 Task: Find a place to stay in Jaen, Philippines, from 1st June to 9th June for 5 guests, with a budget between ₹6000 and ₹12000, and select House or Flat as the property type.
Action: Mouse pressed left at (467, 119)
Screenshot: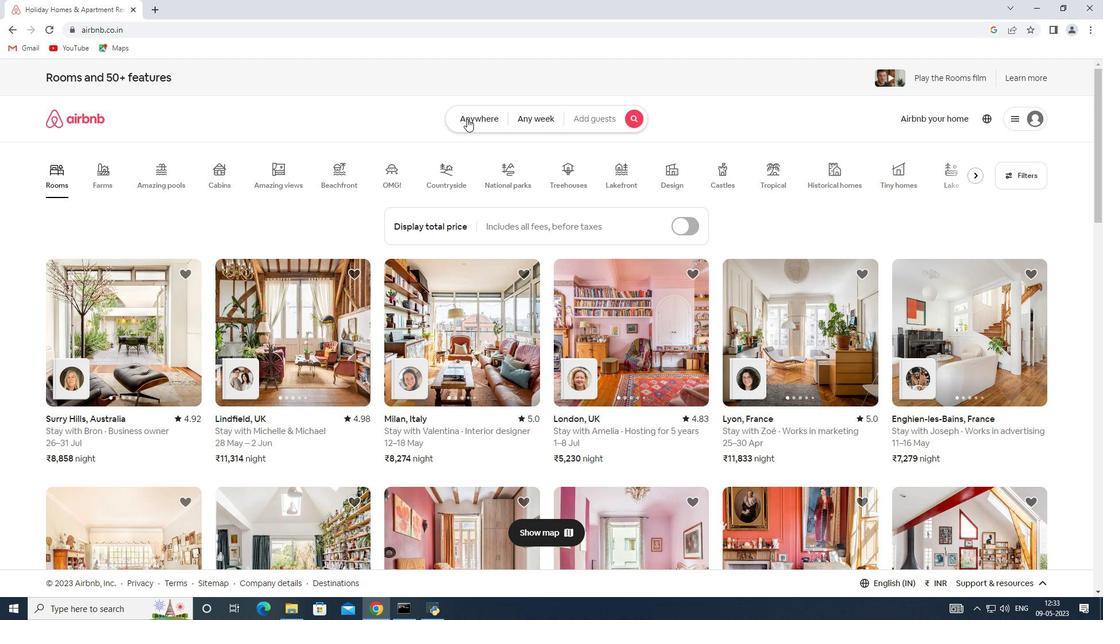
Action: Mouse moved to (373, 160)
Screenshot: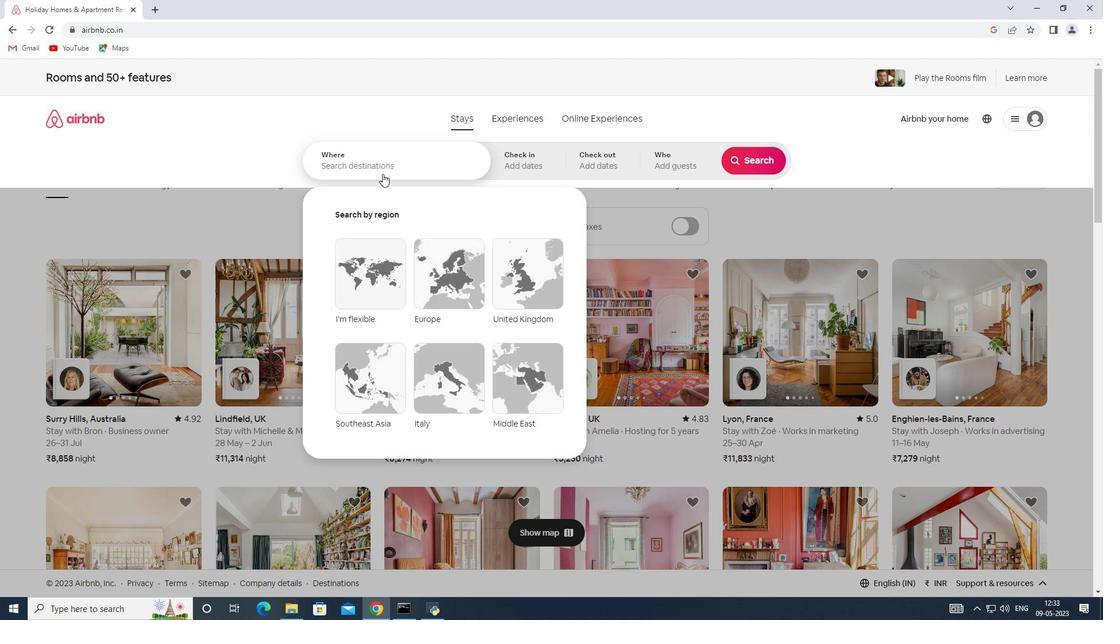 
Action: Mouse pressed left at (373, 160)
Screenshot: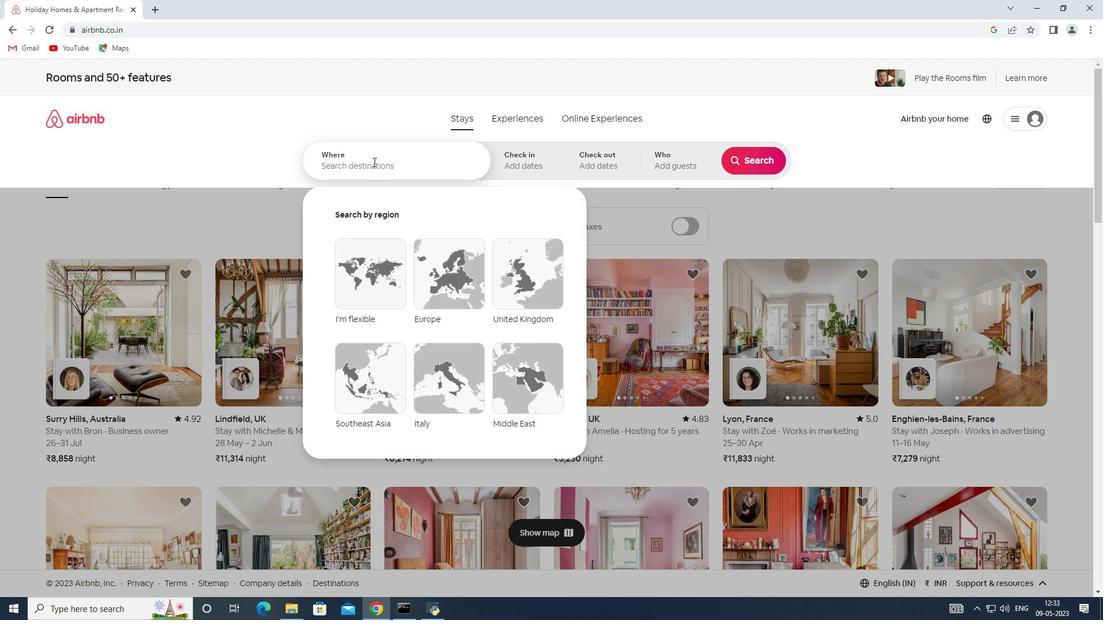 
Action: Key pressed <Key.shift>So<Key.backspace>pace<Key.space><Key.shift><Key.shift><Key.shift><Key.shift><Key.shift><Key.shift><Key.backspace><Key.backspace><Key.backspace><Key.backspace><Key.backspace><Key.backspace><Key.backspace><Key.backspace><Key.backspace><Key.backspace><Key.backspace><Key.backspace><Key.backspace><Key.backspace><Key.backspace><Key.backspace>je<Key.backspace>aen,<Key.shift><Key.shift><Key.shift><Key.shift><Key.shift><Key.shift><Key.shift><Key.shift><Key.shift><Key.shift><Key.shift><Key.shift><Key.shift><Key.shift><Key.shift><Key.shift><Key.shift><Key.shift><Key.shift><Key.shift><Key.shift><Key.shift><Key.shift><Key.shift><Key.shift><Key.shift><Key.shift><Key.shift><Key.shift><Key.shift><Key.shift><Key.shift><Key.shift><Key.shift><Key.shift><Key.shift><Key.shift><Key.shift><Key.shift><Key.shift><Key.shift><Key.shift><Key.shift><Key.shift><Key.shift><Key.shift><Key.shift><Key.shift><Key.shift><Key.shift><Key.shift>Phill<Key.backspace>ippines
Screenshot: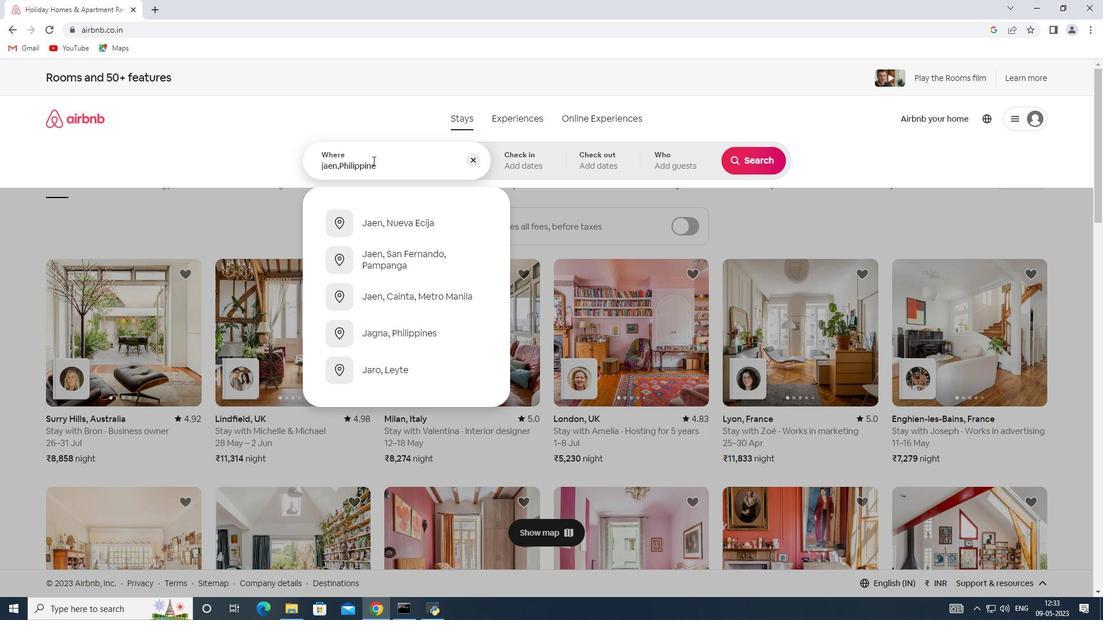 
Action: Mouse moved to (509, 162)
Screenshot: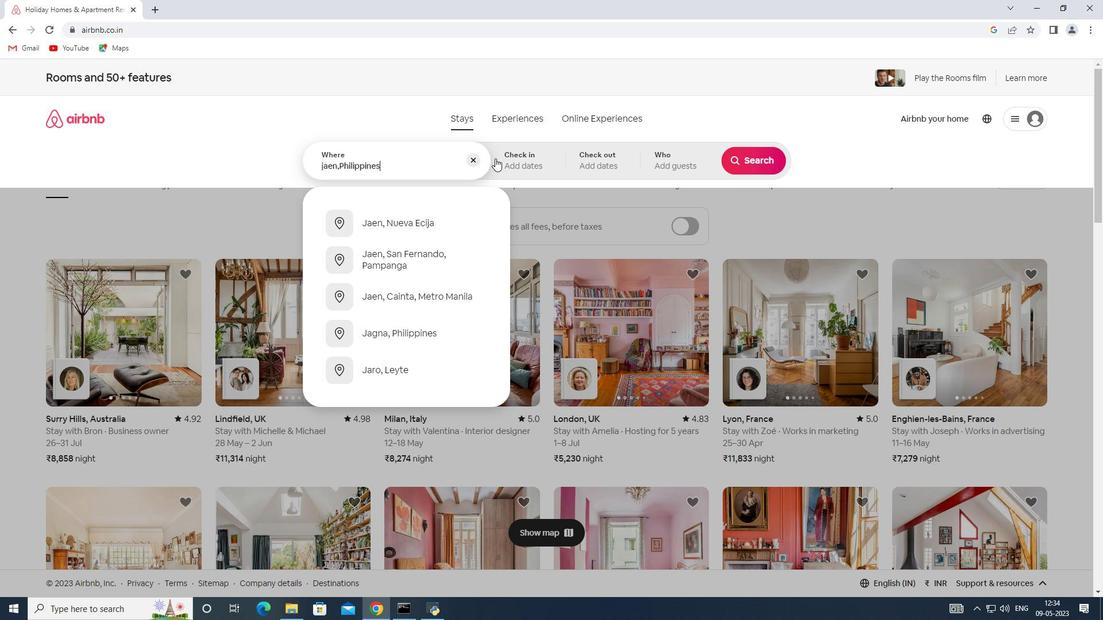 
Action: Mouse pressed left at (509, 162)
Screenshot: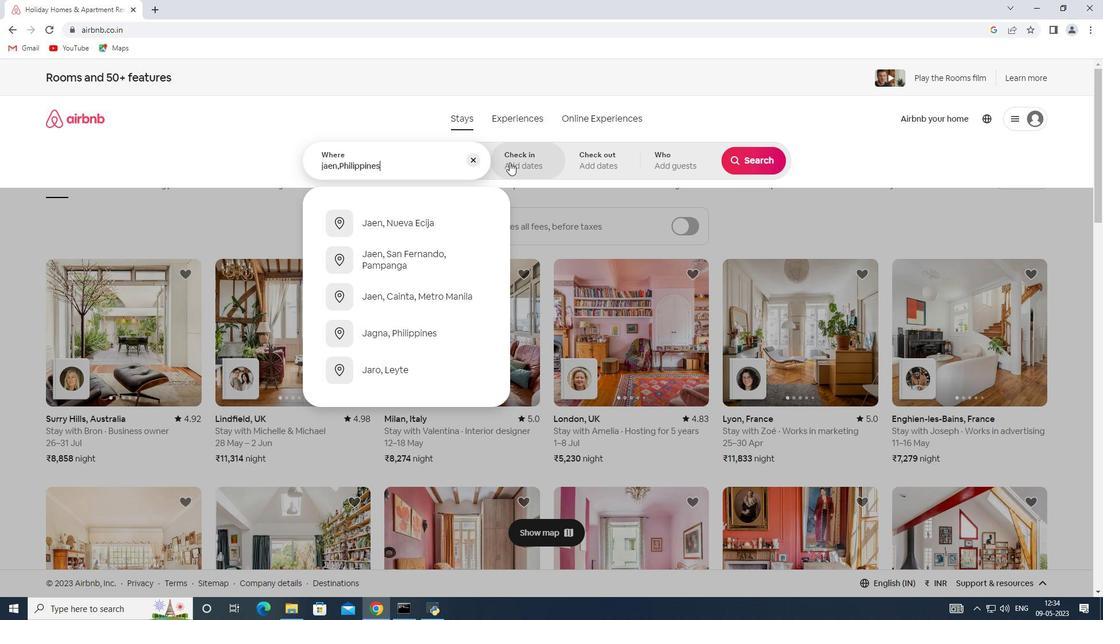 
Action: Mouse moved to (687, 306)
Screenshot: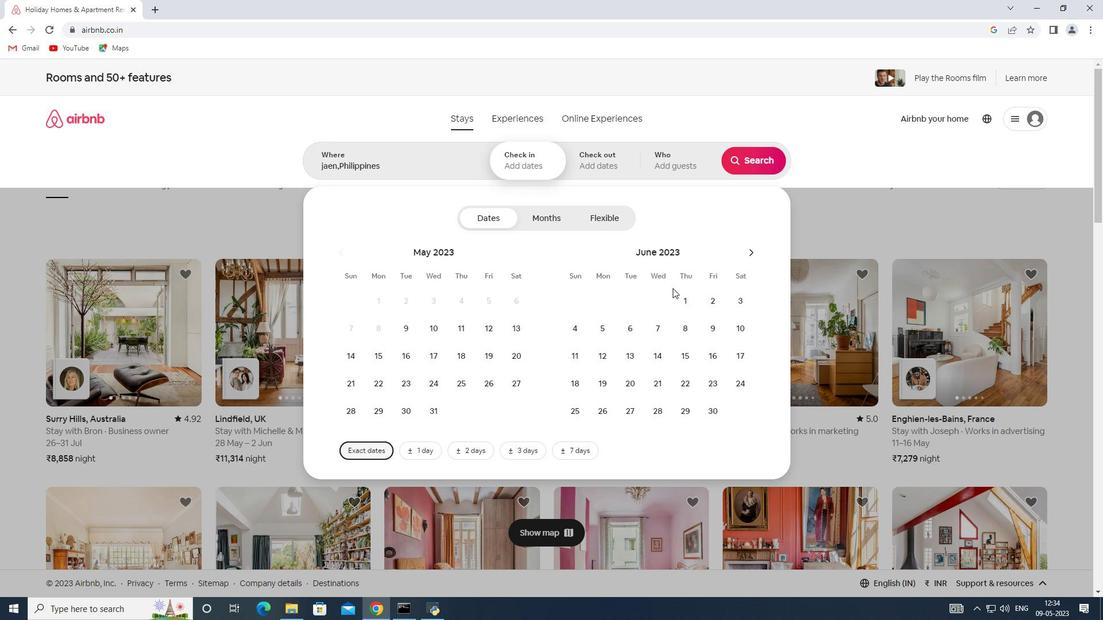 
Action: Mouse pressed left at (687, 306)
Screenshot: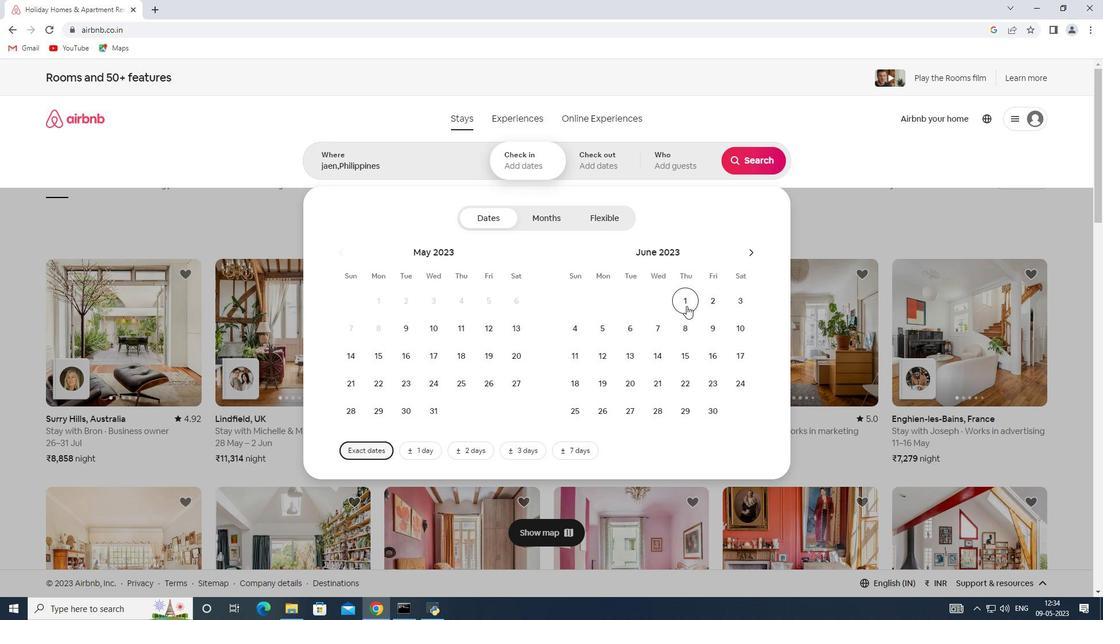 
Action: Mouse moved to (717, 338)
Screenshot: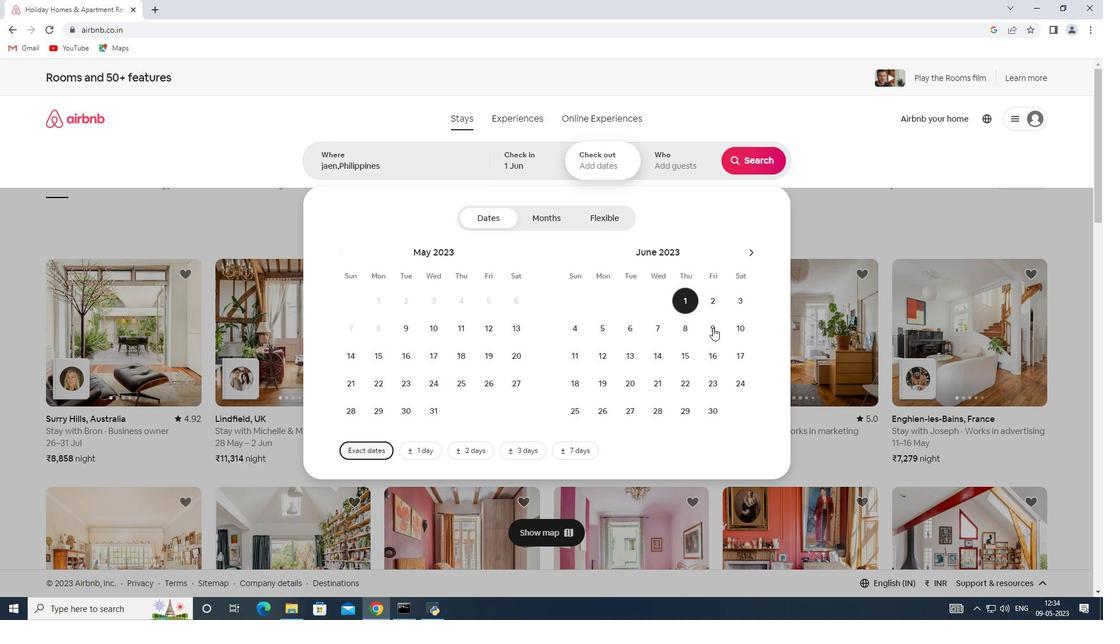 
Action: Mouse pressed left at (717, 338)
Screenshot: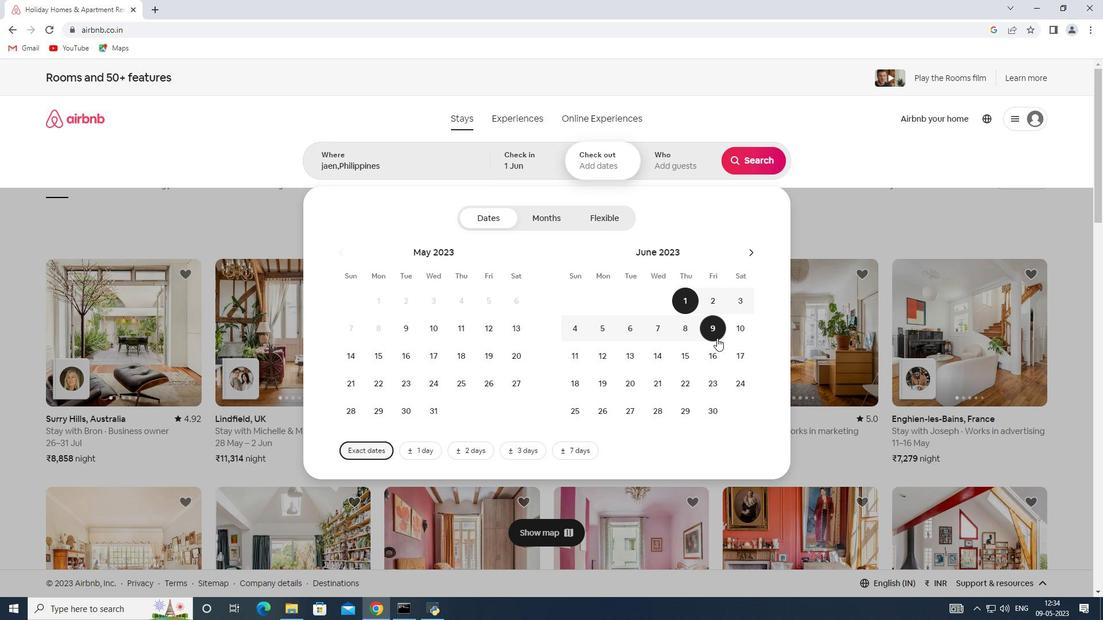 
Action: Mouse moved to (674, 151)
Screenshot: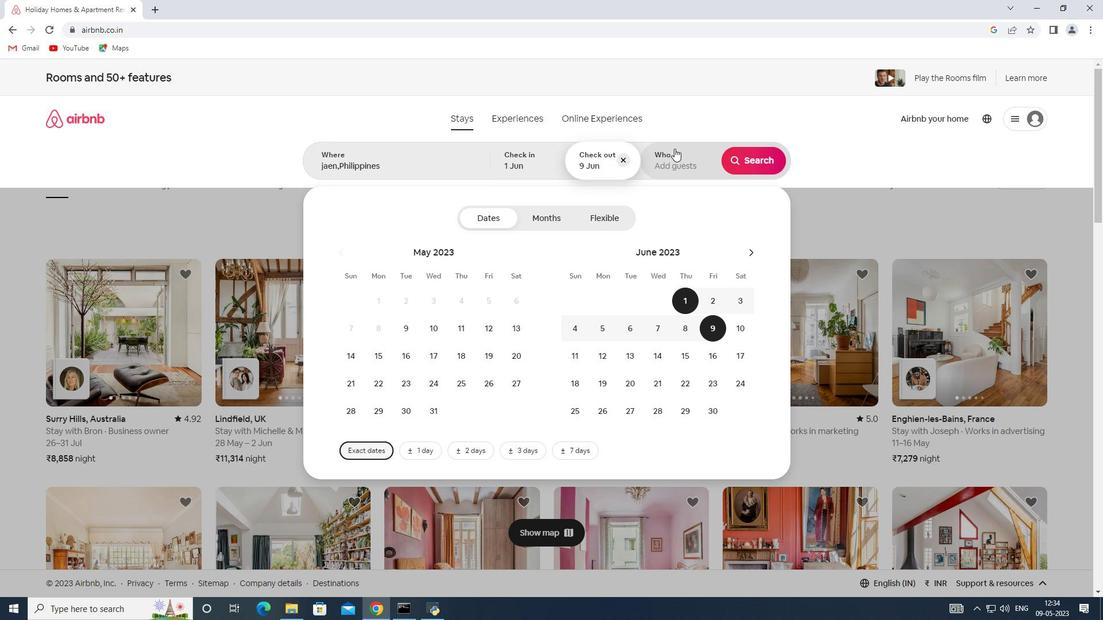
Action: Mouse pressed left at (674, 151)
Screenshot: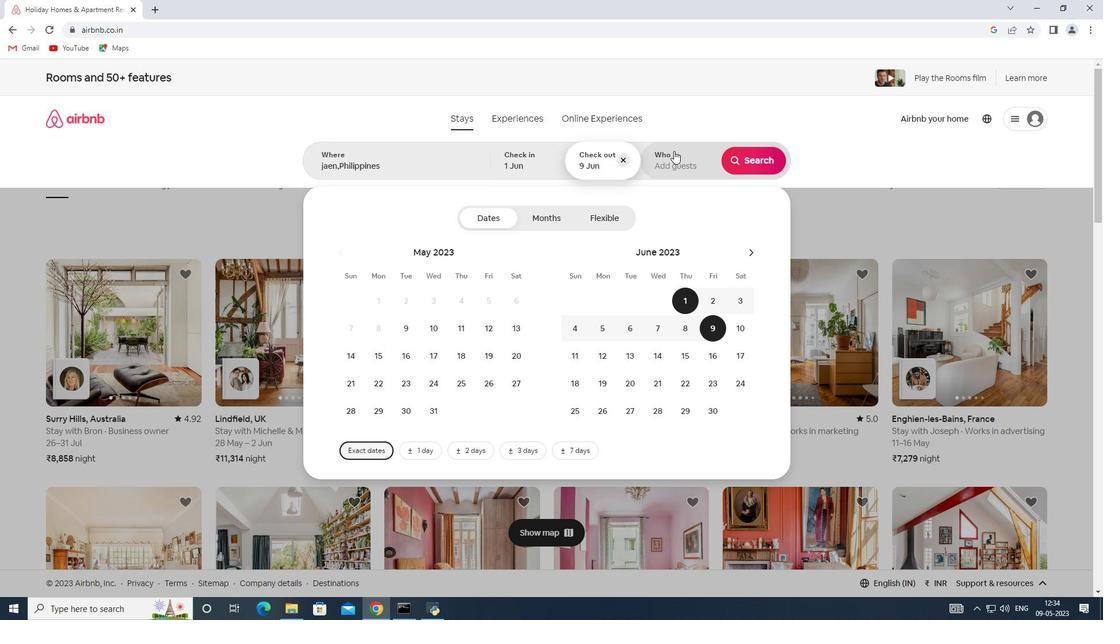 
Action: Mouse moved to (753, 217)
Screenshot: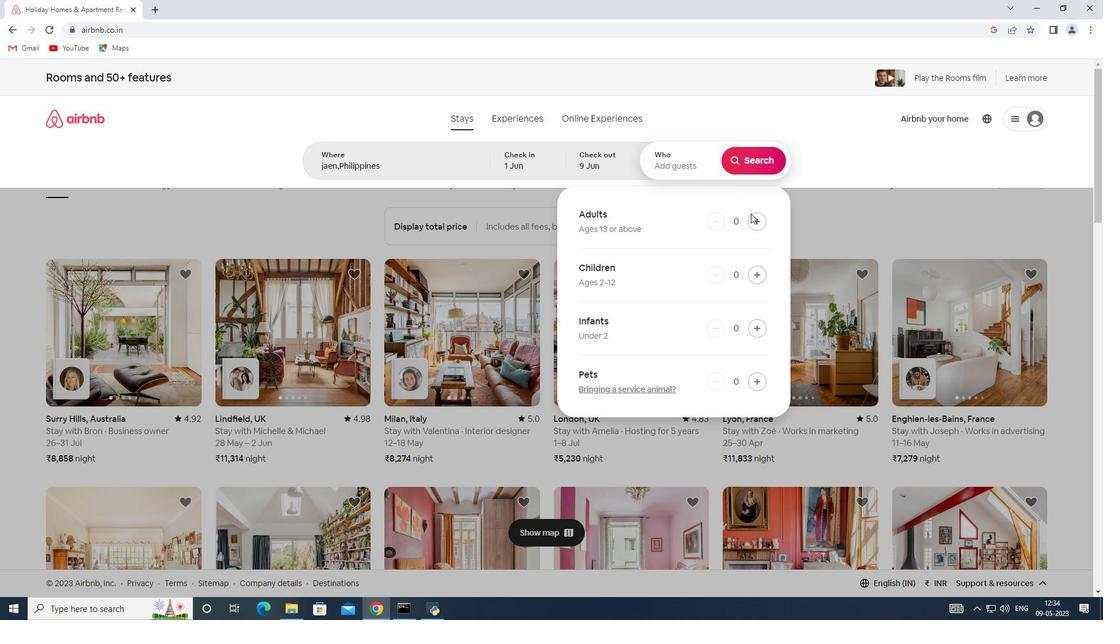 
Action: Mouse pressed left at (753, 217)
Screenshot: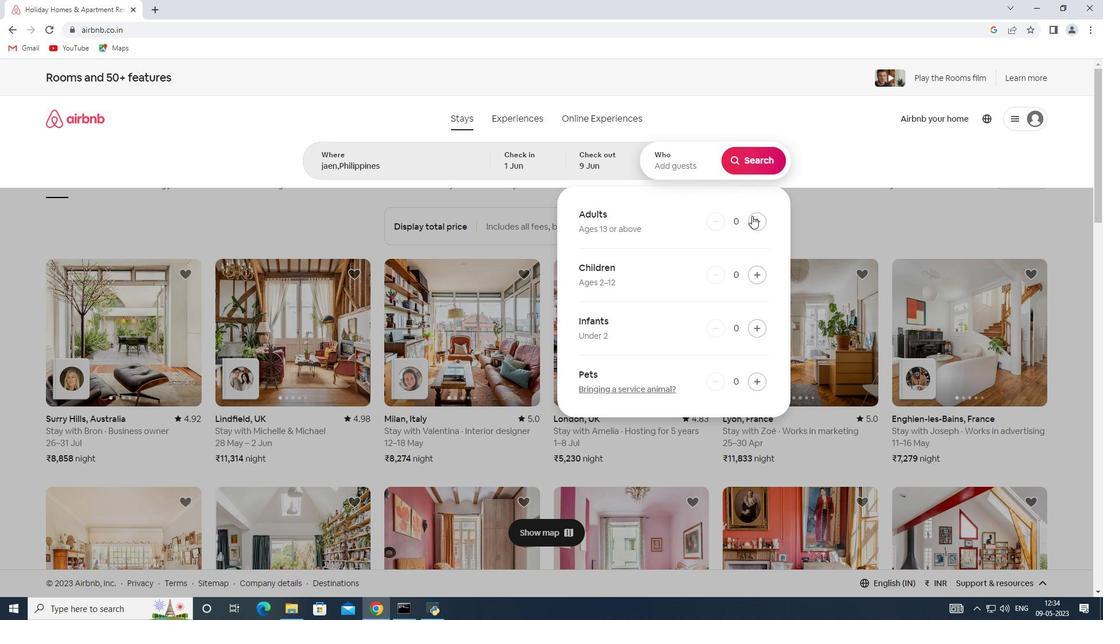 
Action: Mouse pressed left at (753, 217)
Screenshot: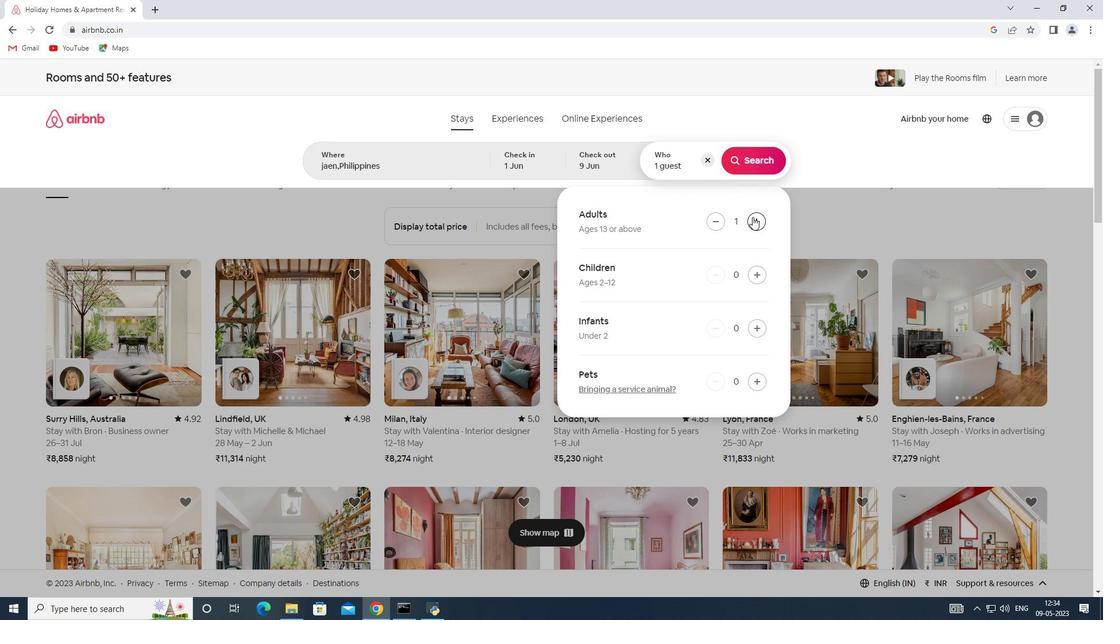 
Action: Mouse pressed left at (753, 217)
Screenshot: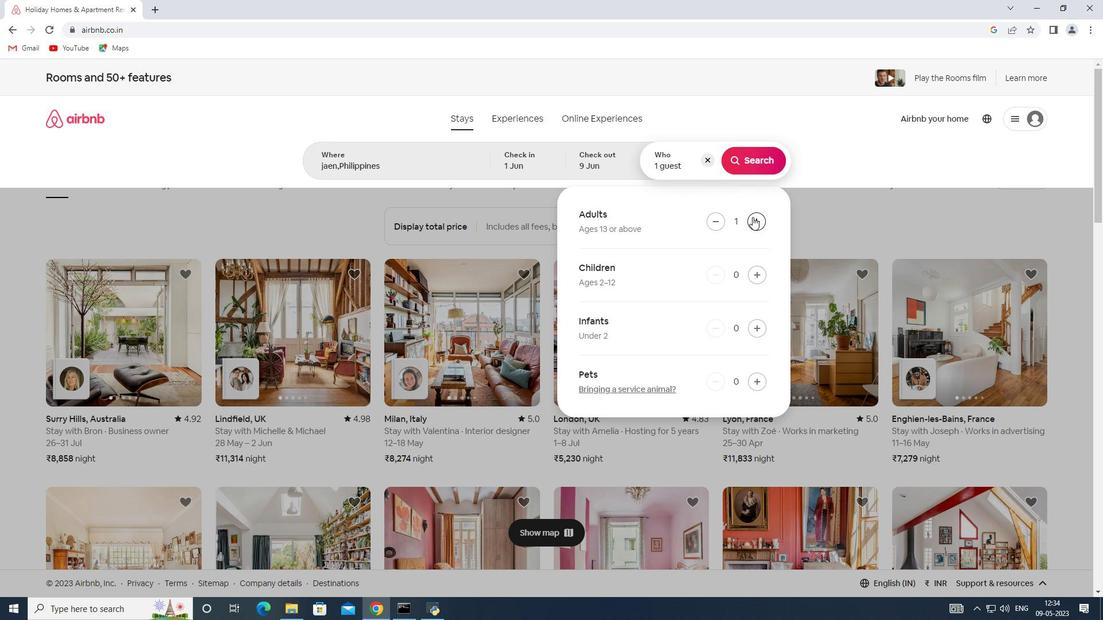 
Action: Mouse pressed left at (753, 217)
Screenshot: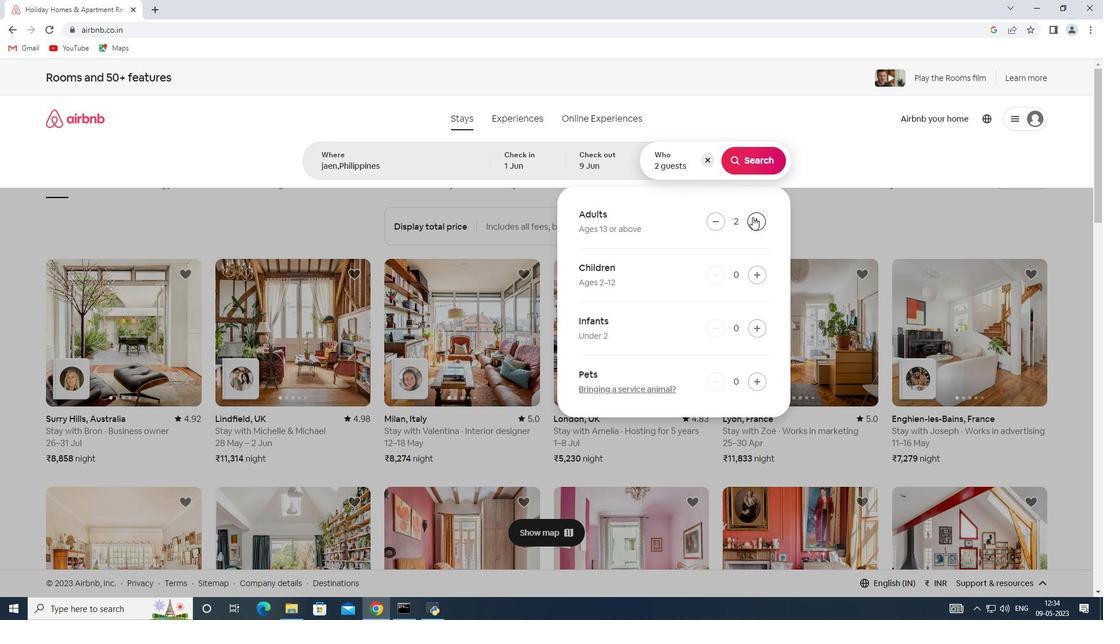 
Action: Mouse pressed left at (753, 217)
Screenshot: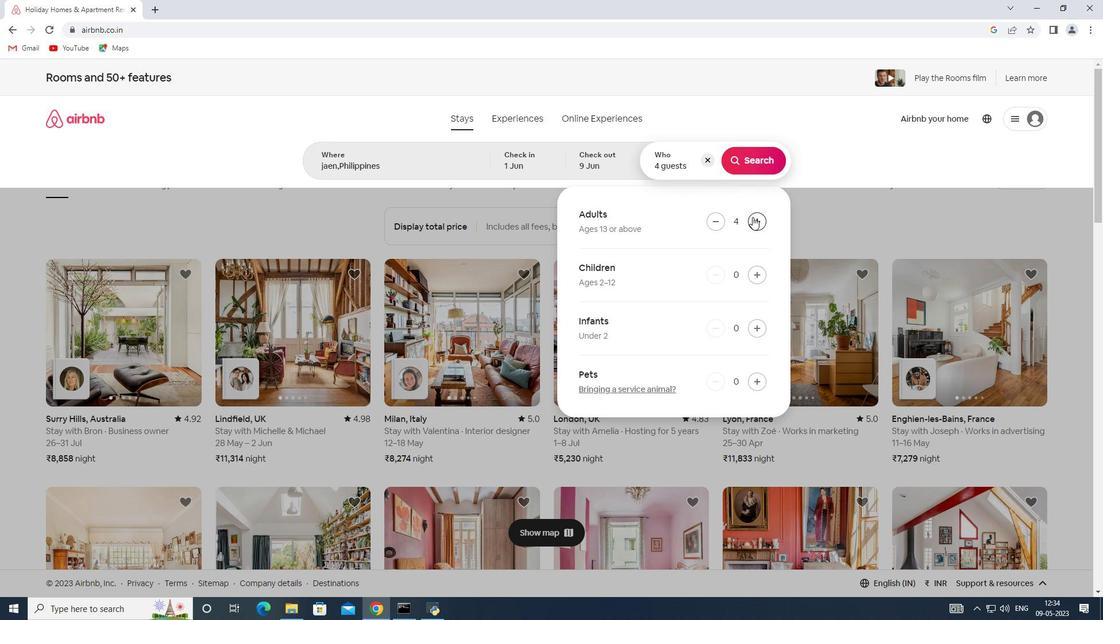 
Action: Mouse moved to (745, 158)
Screenshot: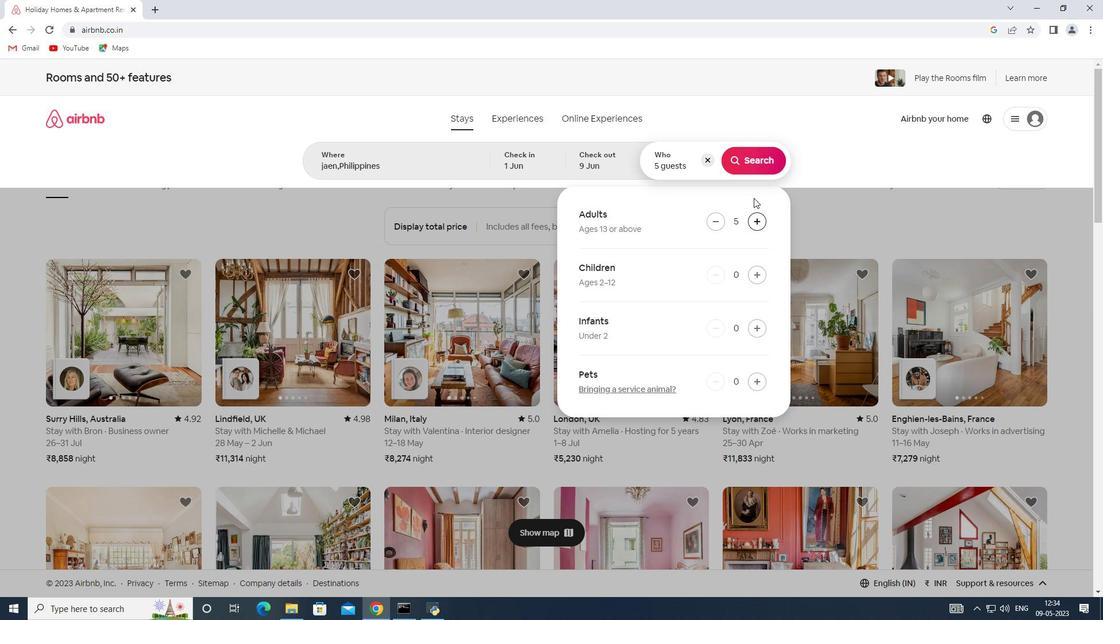 
Action: Mouse pressed left at (745, 158)
Screenshot: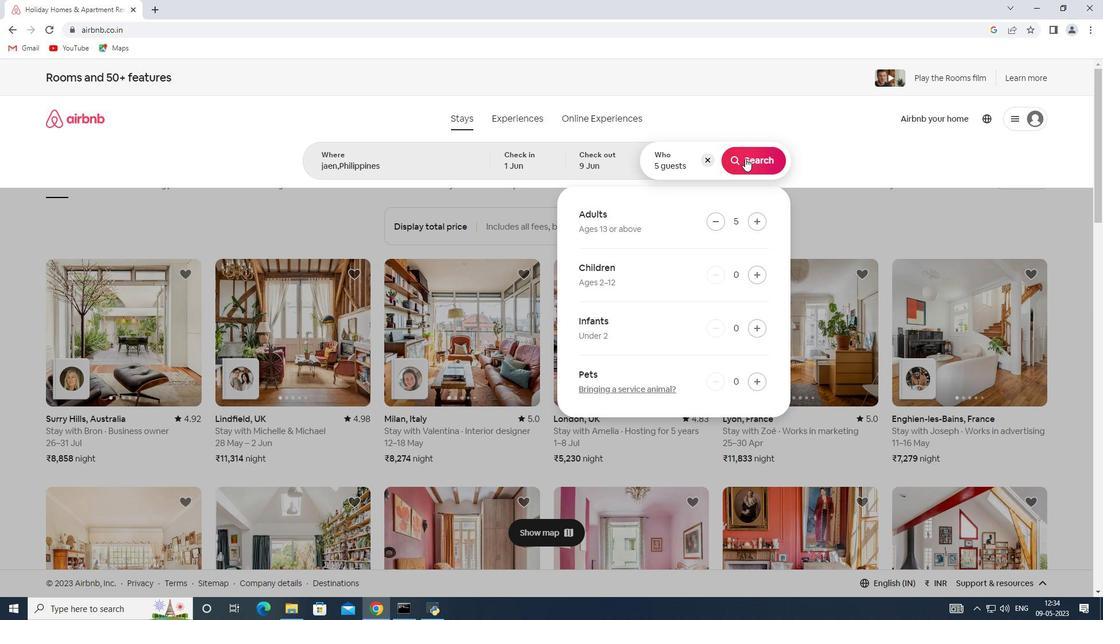 
Action: Mouse moved to (1044, 130)
Screenshot: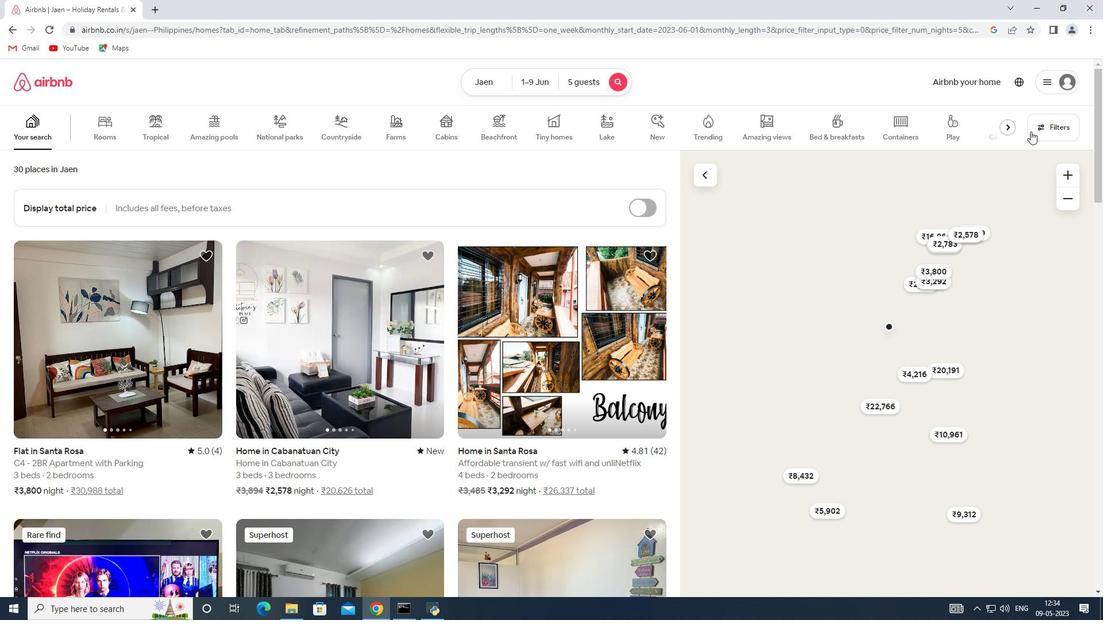
Action: Mouse pressed left at (1044, 130)
Screenshot: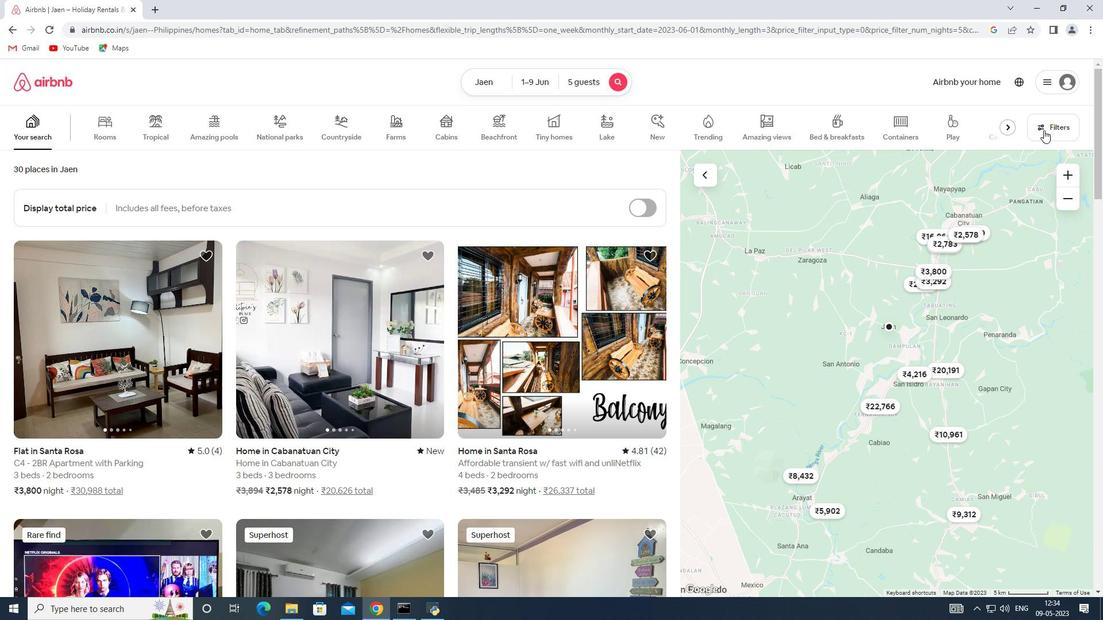 
Action: Mouse moved to (392, 413)
Screenshot: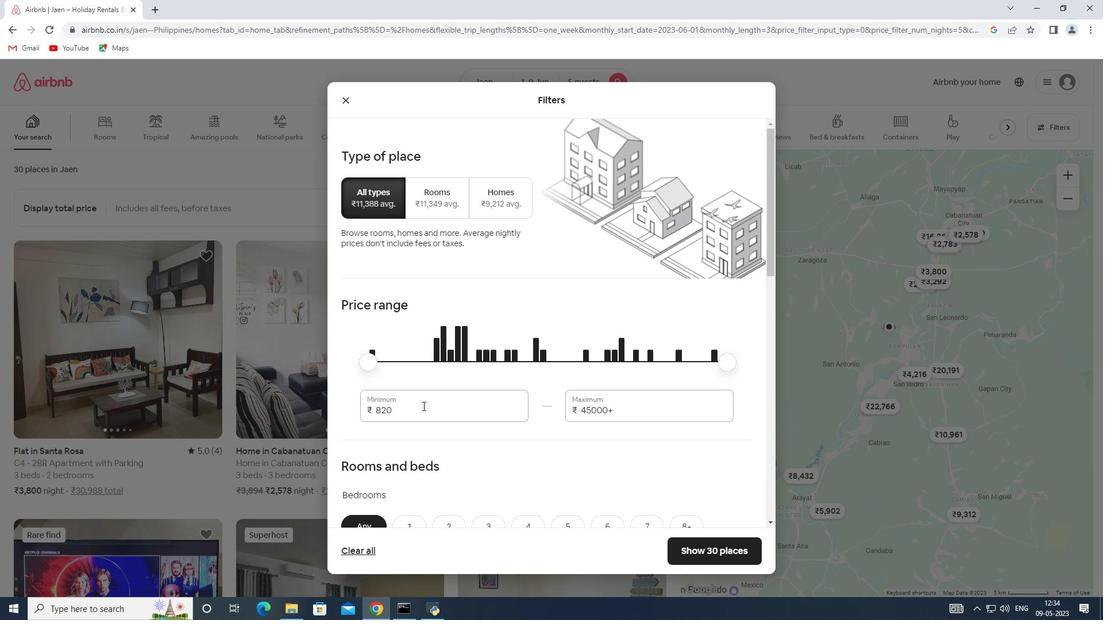 
Action: Mouse pressed left at (392, 413)
Screenshot: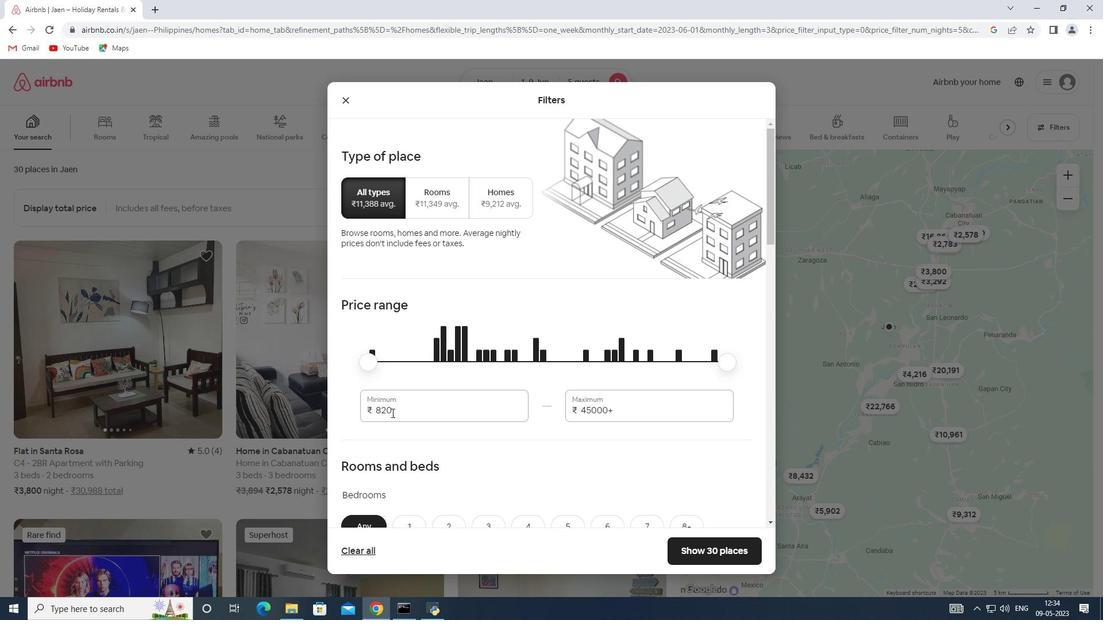 
Action: Mouse moved to (378, 413)
Screenshot: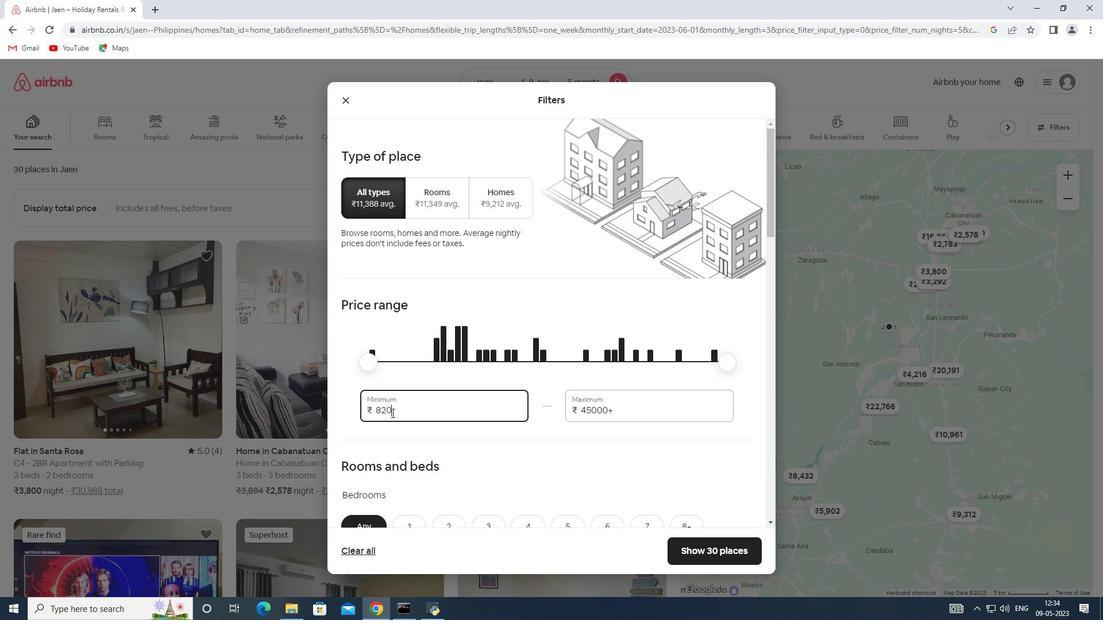 
Action: Key pressed 6000
Screenshot: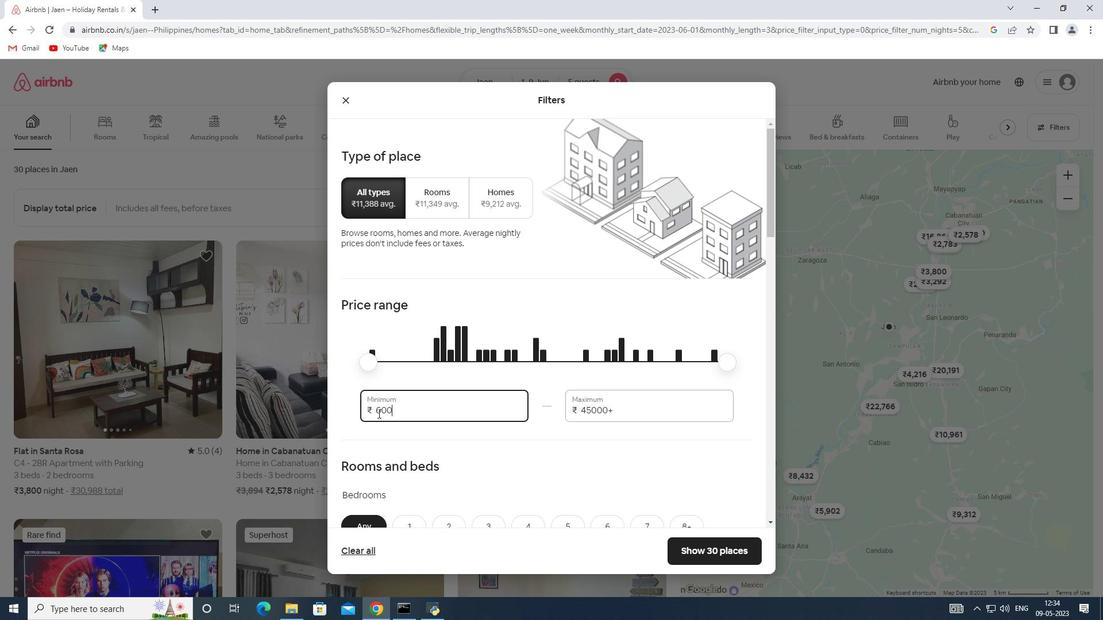 
Action: Mouse moved to (623, 409)
Screenshot: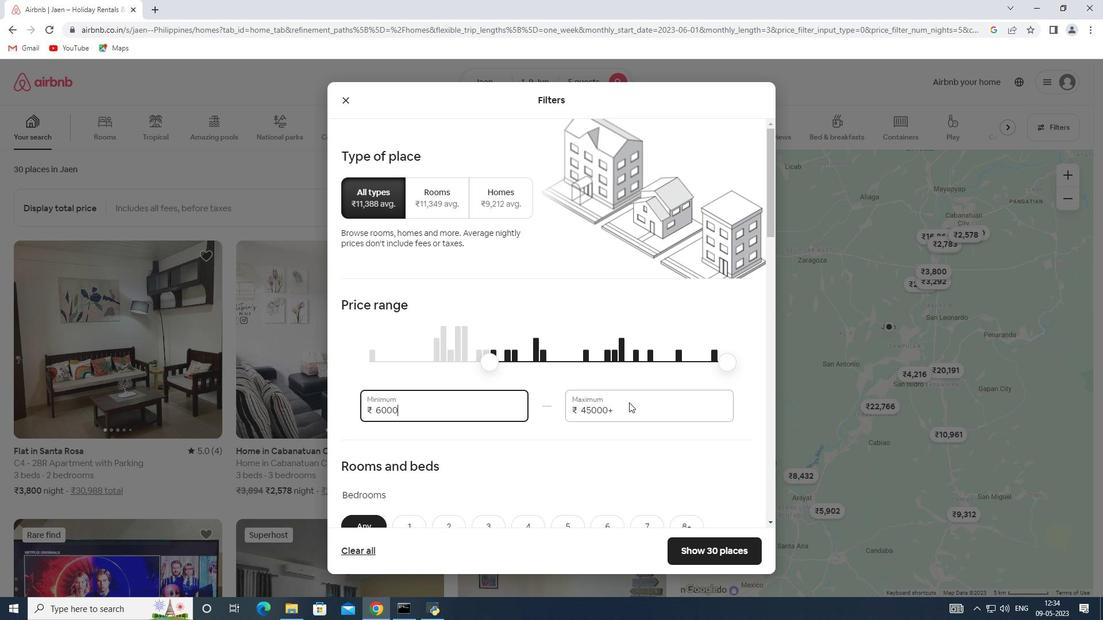 
Action: Mouse pressed left at (623, 409)
Screenshot: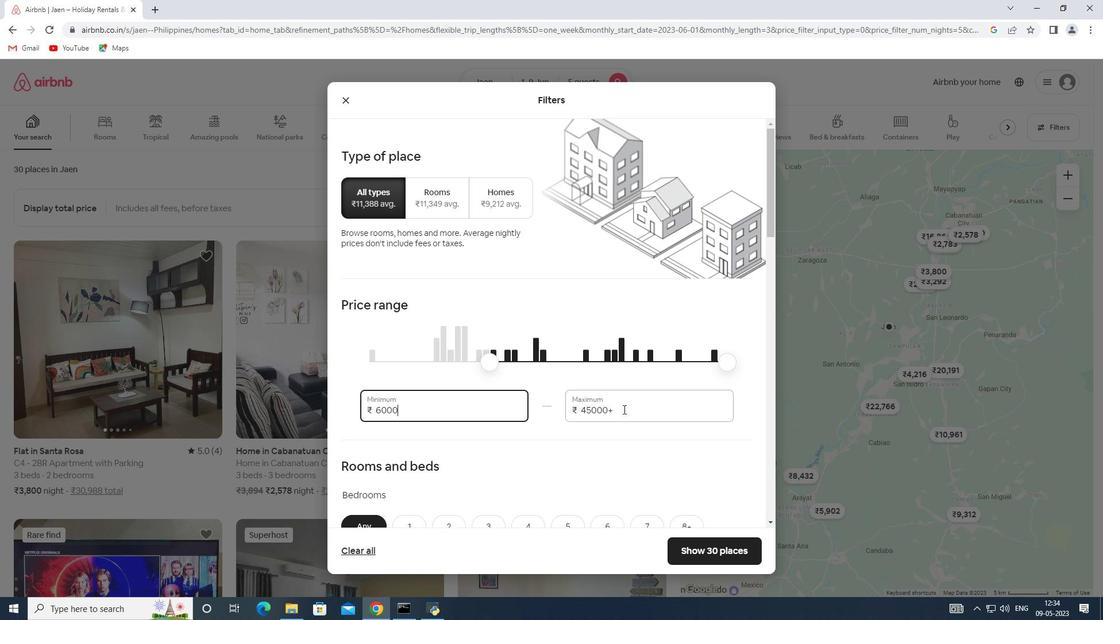 
Action: Mouse moved to (566, 411)
Screenshot: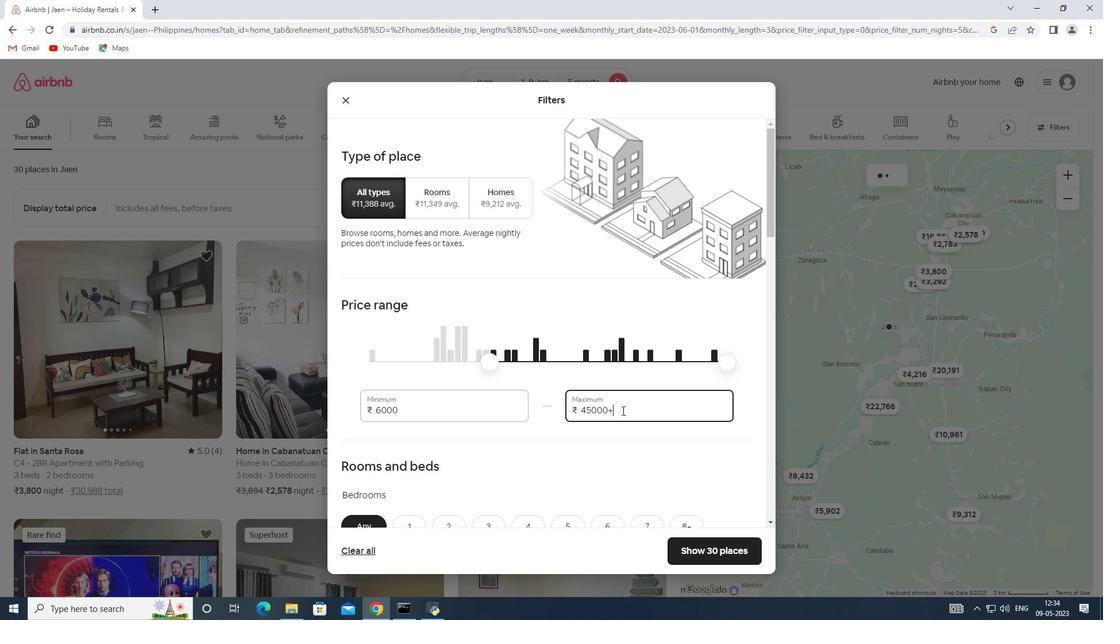 
Action: Key pressed 12000
Screenshot: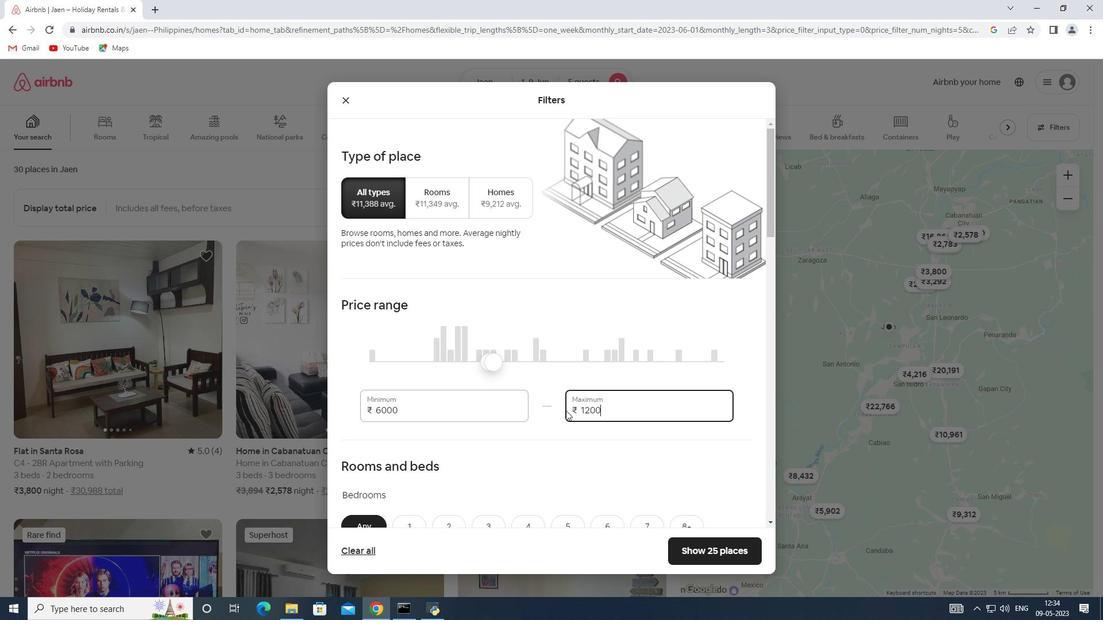 
Action: Mouse moved to (601, 389)
Screenshot: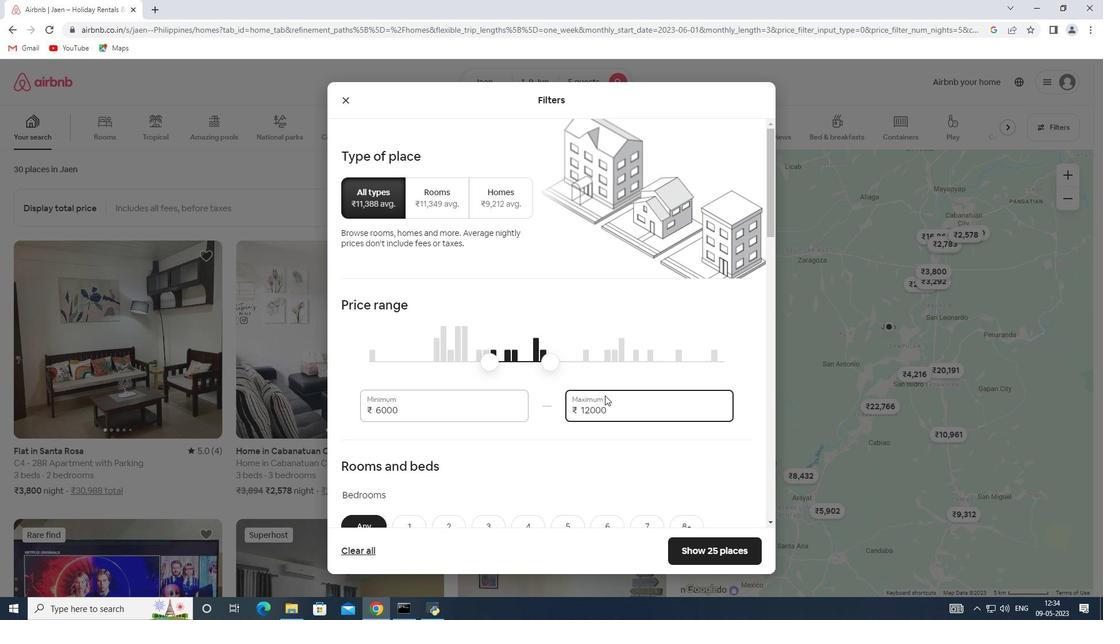 
Action: Mouse scrolled (601, 388) with delta (0, 0)
Screenshot: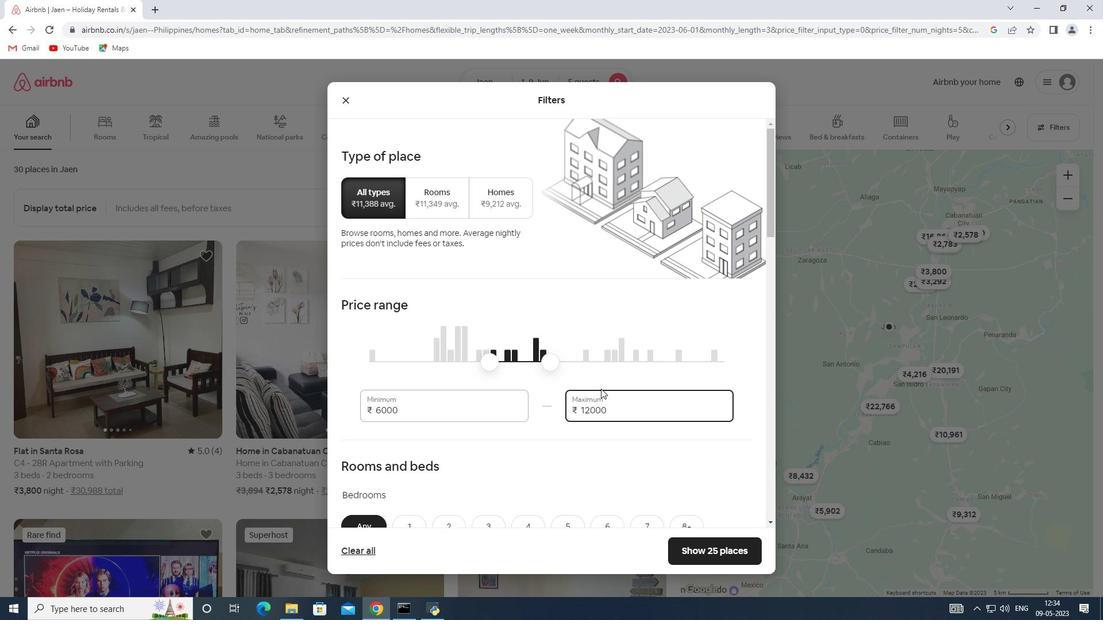 
Action: Mouse moved to (598, 390)
Screenshot: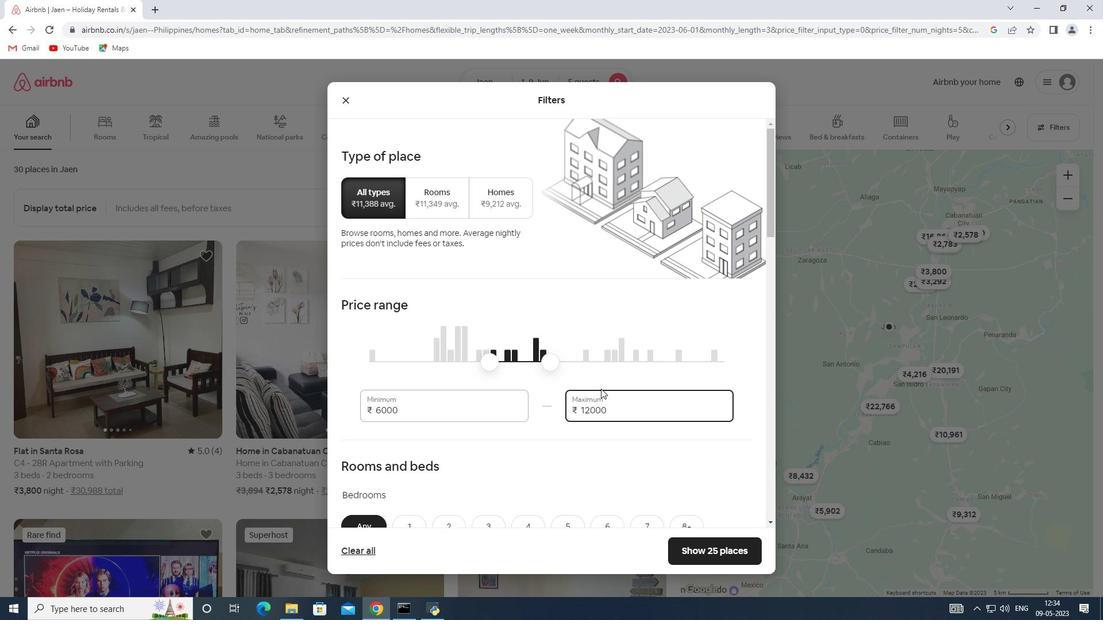 
Action: Mouse scrolled (598, 389) with delta (0, 0)
Screenshot: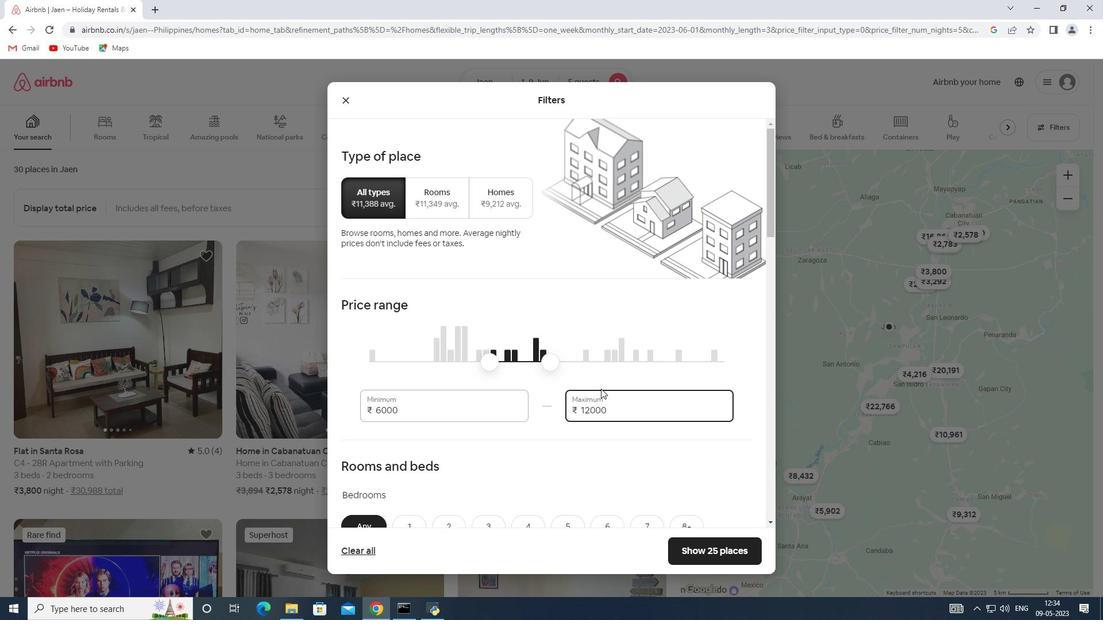 
Action: Mouse scrolled (598, 389) with delta (0, 0)
Screenshot: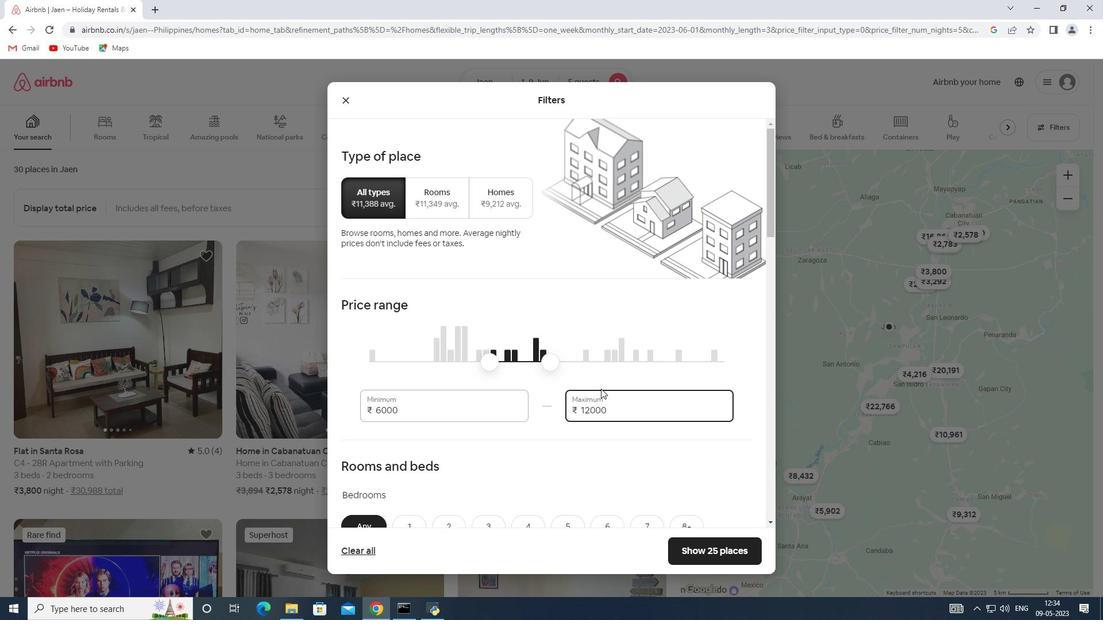 
Action: Mouse moved to (534, 334)
Screenshot: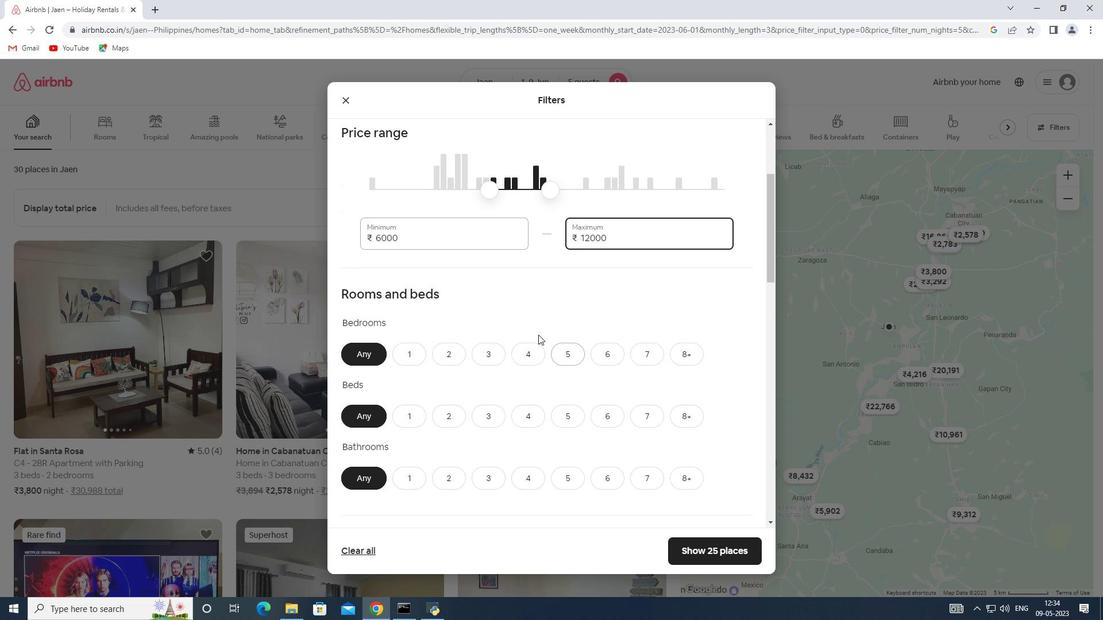 
Action: Mouse scrolled (534, 333) with delta (0, 0)
Screenshot: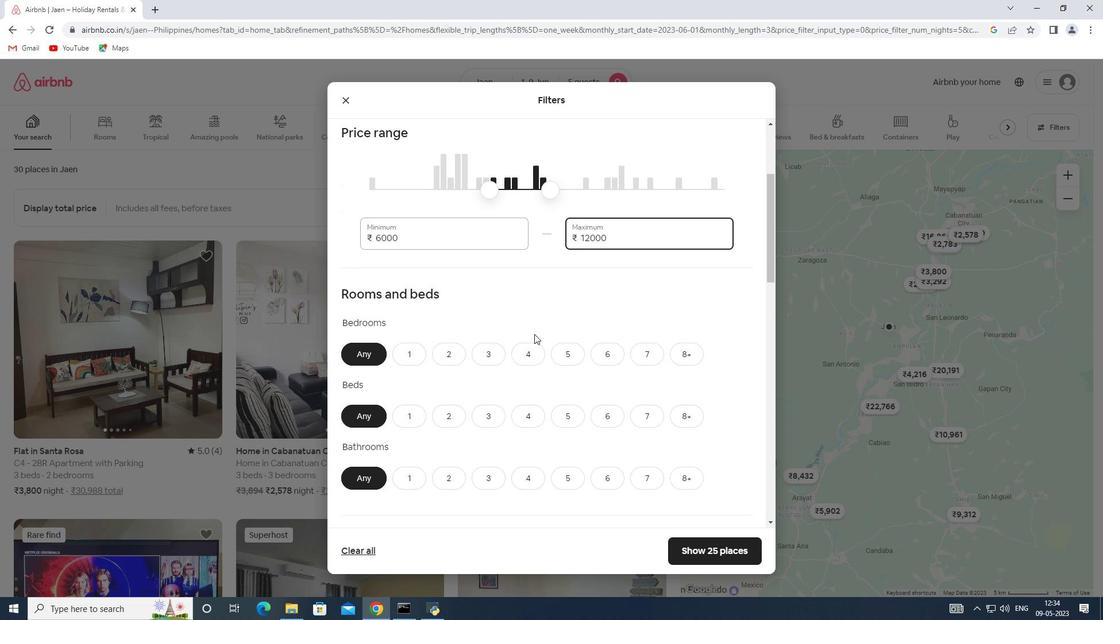 
Action: Mouse moved to (480, 296)
Screenshot: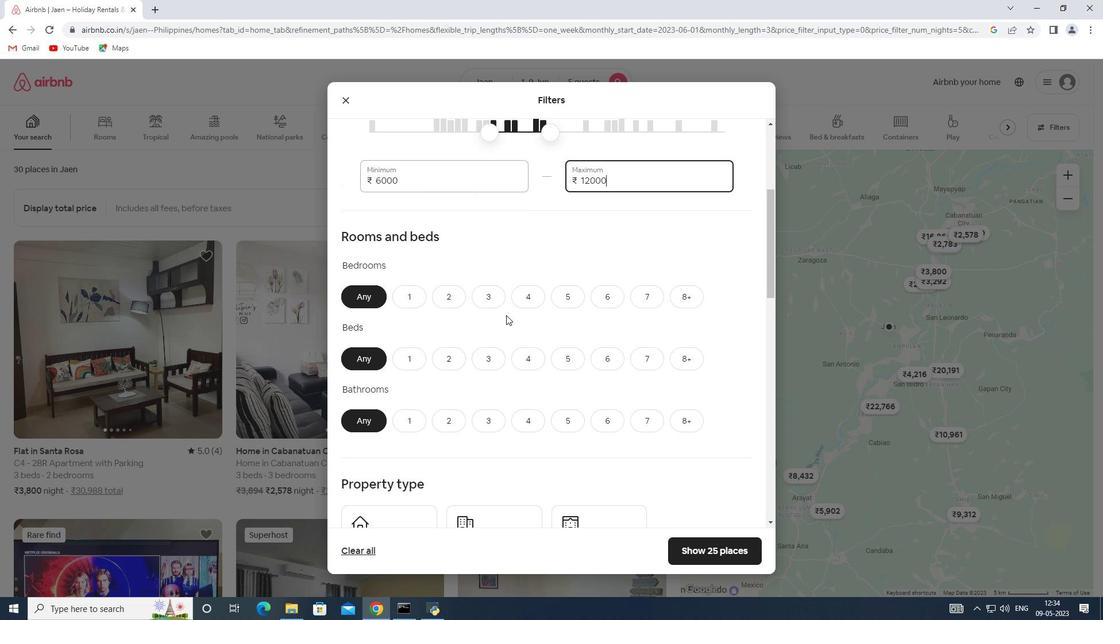 
Action: Mouse pressed left at (480, 296)
Screenshot: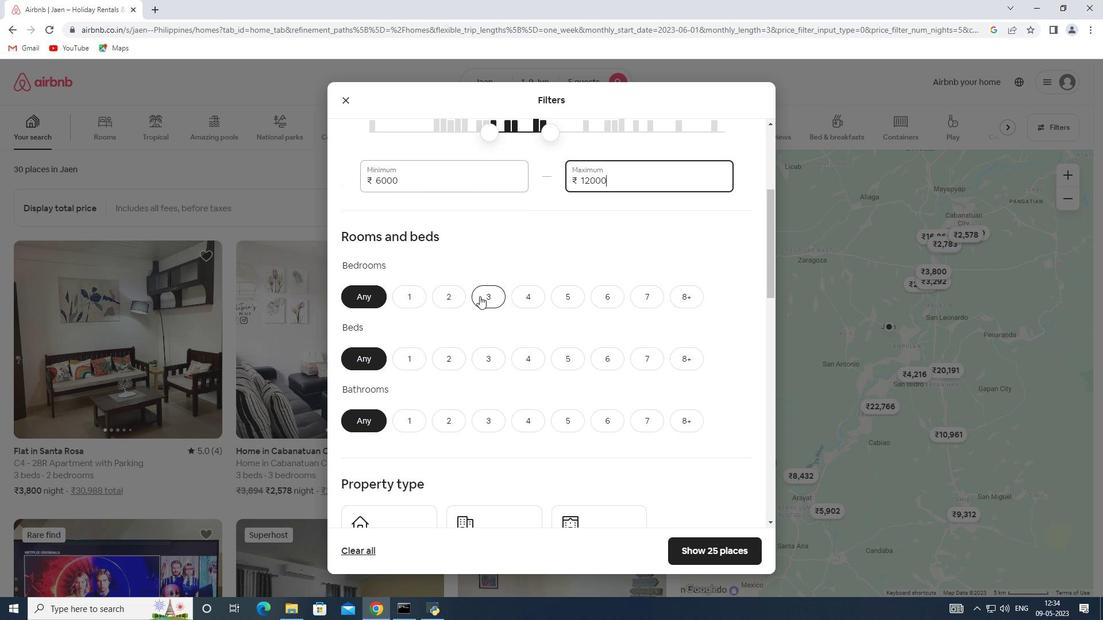 
Action: Mouse moved to (484, 357)
Screenshot: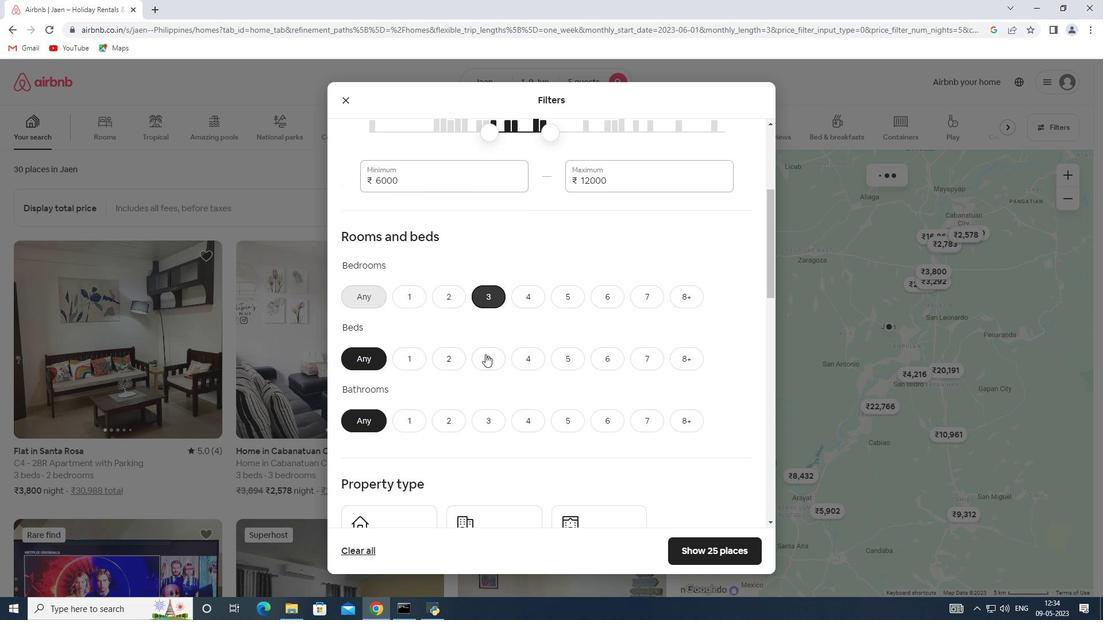 
Action: Mouse pressed left at (484, 357)
Screenshot: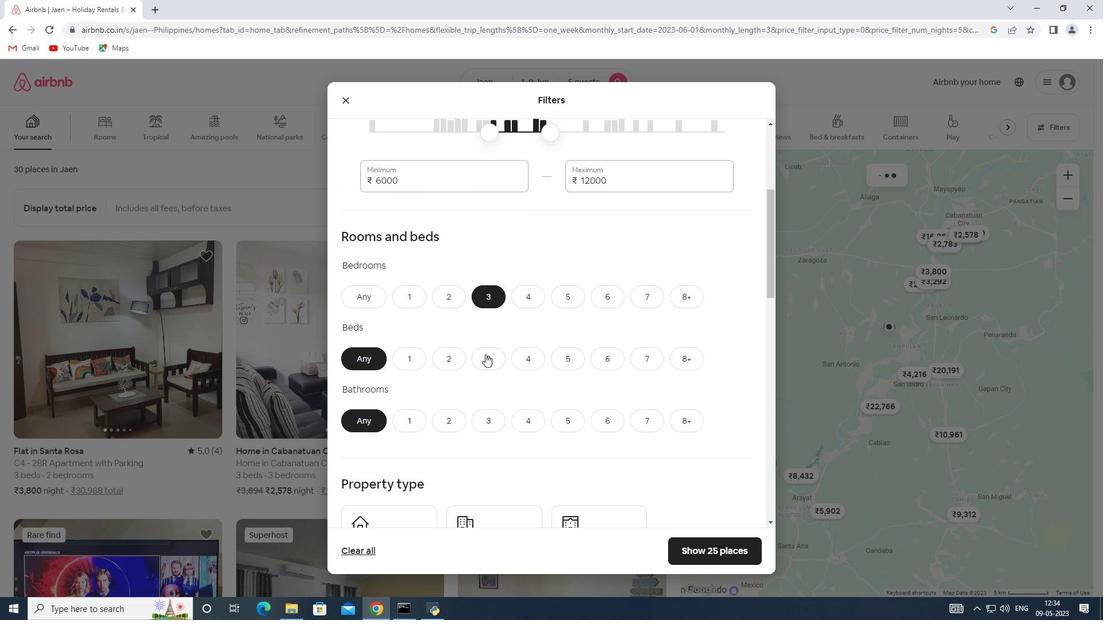 
Action: Mouse moved to (483, 425)
Screenshot: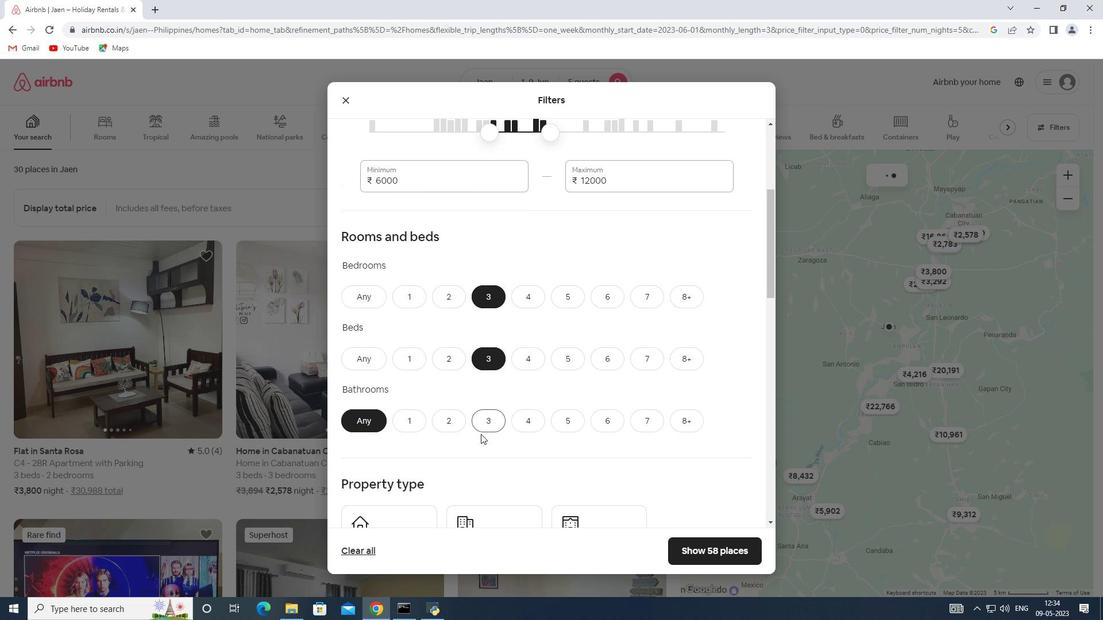 
Action: Mouse pressed left at (483, 425)
Screenshot: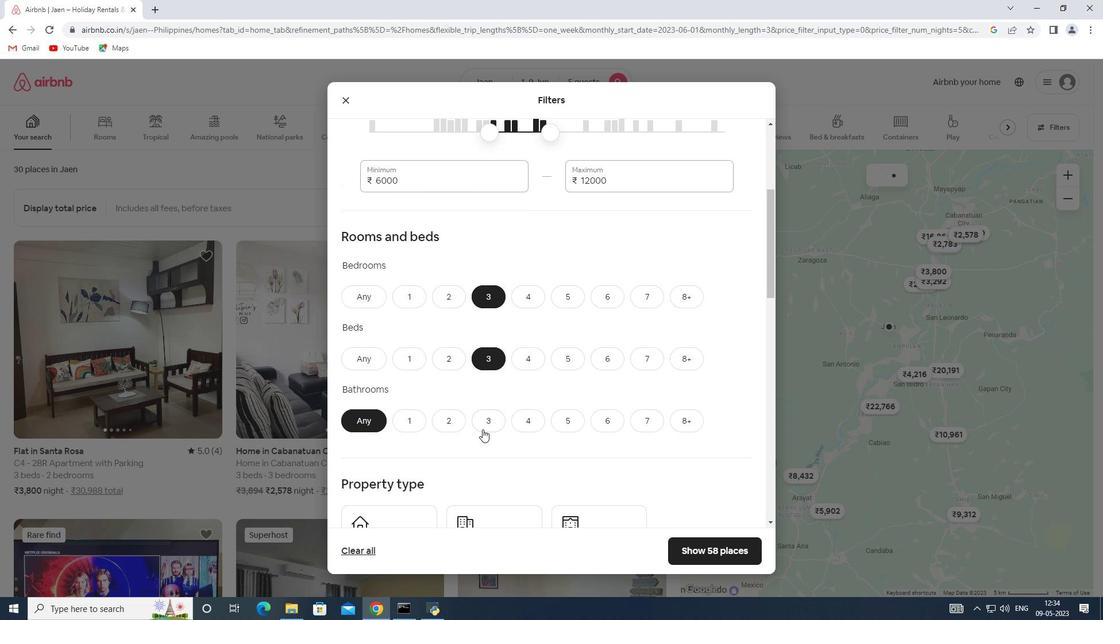 
Action: Mouse moved to (466, 397)
Screenshot: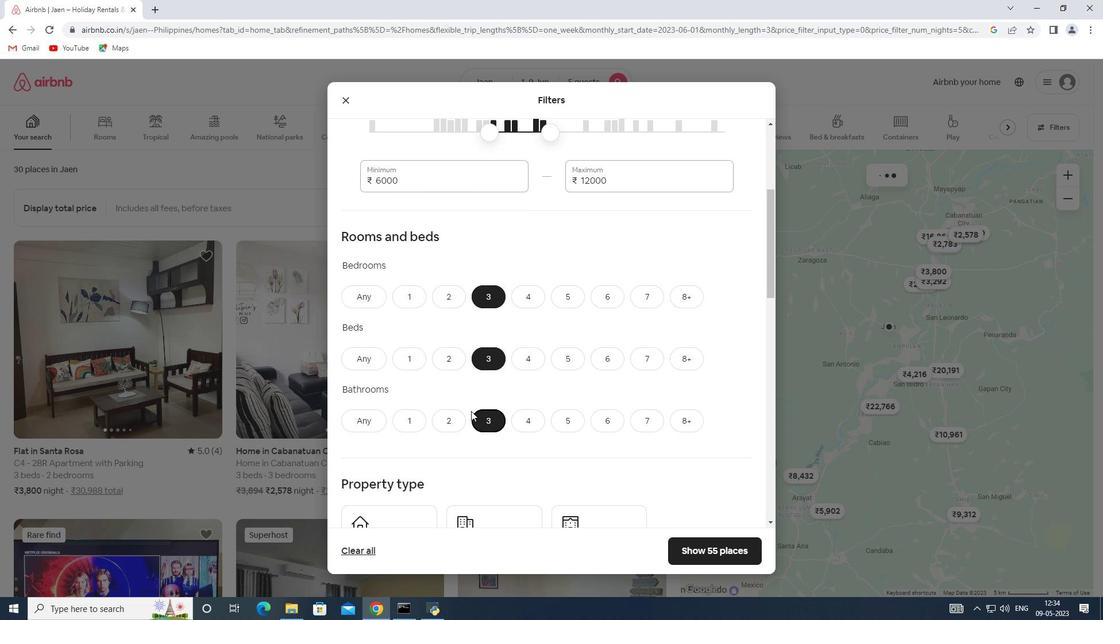 
Action: Mouse scrolled (466, 396) with delta (0, 0)
Screenshot: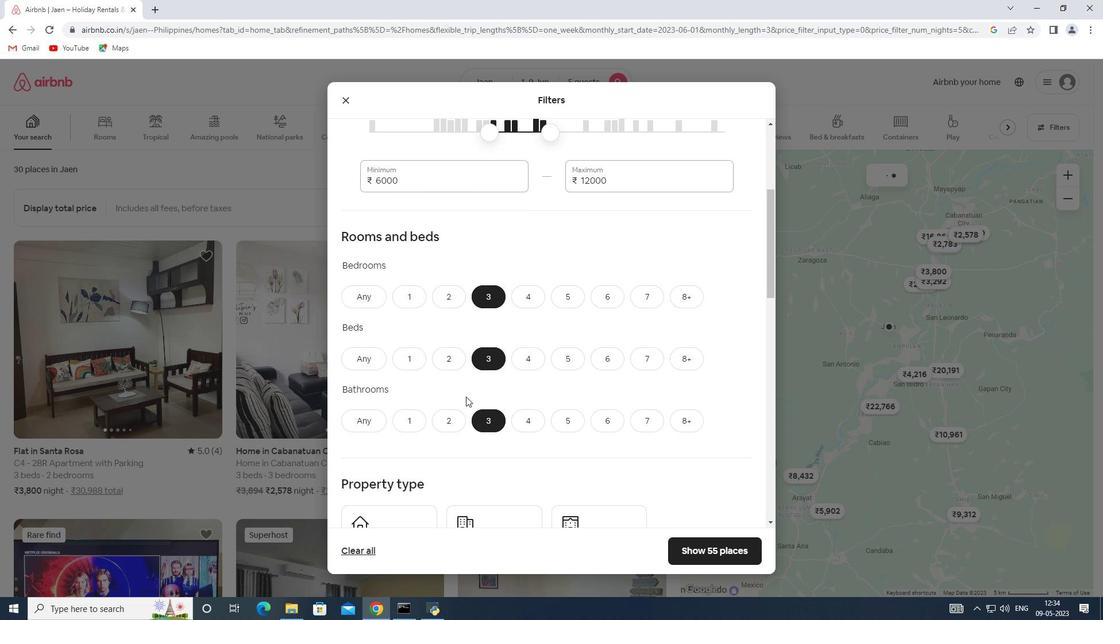 
Action: Mouse scrolled (466, 396) with delta (0, 0)
Screenshot: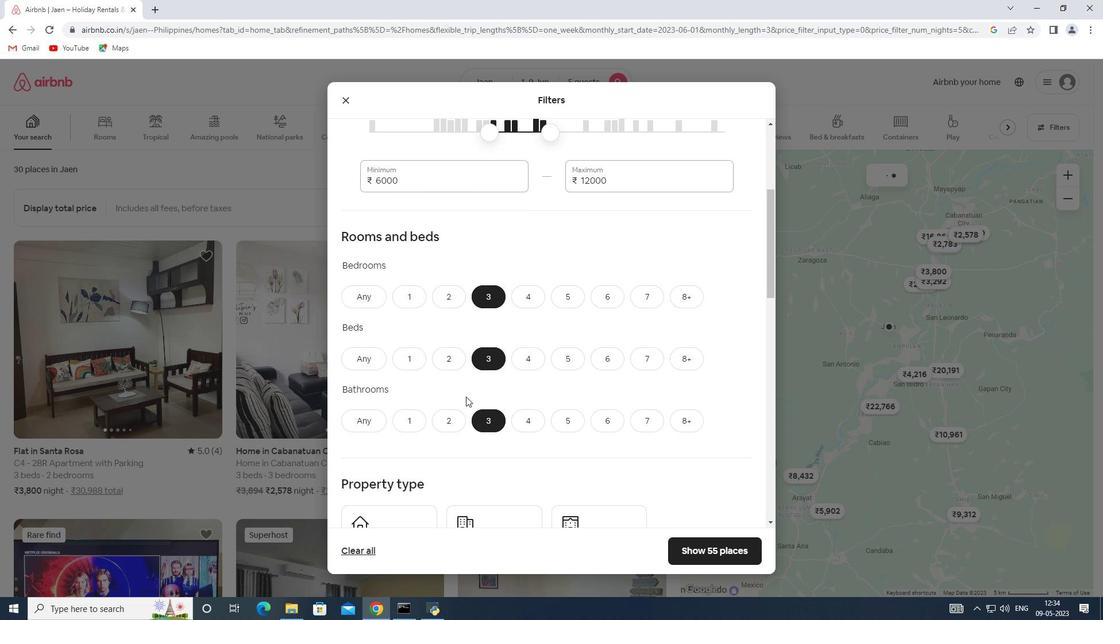 
Action: Mouse scrolled (466, 396) with delta (0, 0)
Screenshot: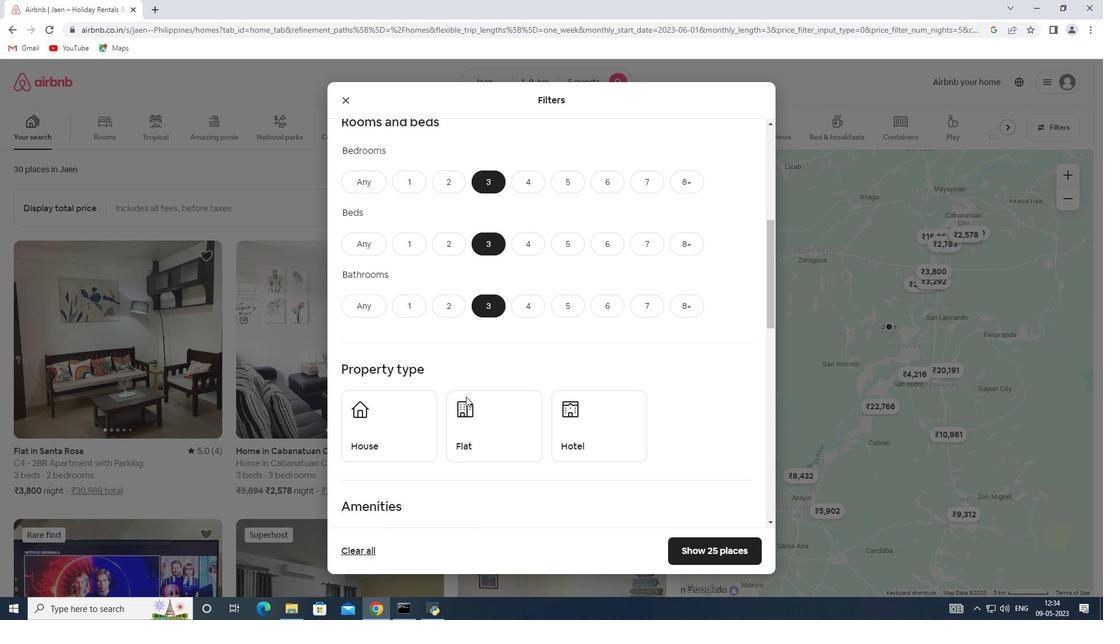 
Action: Mouse scrolled (466, 396) with delta (0, 0)
Screenshot: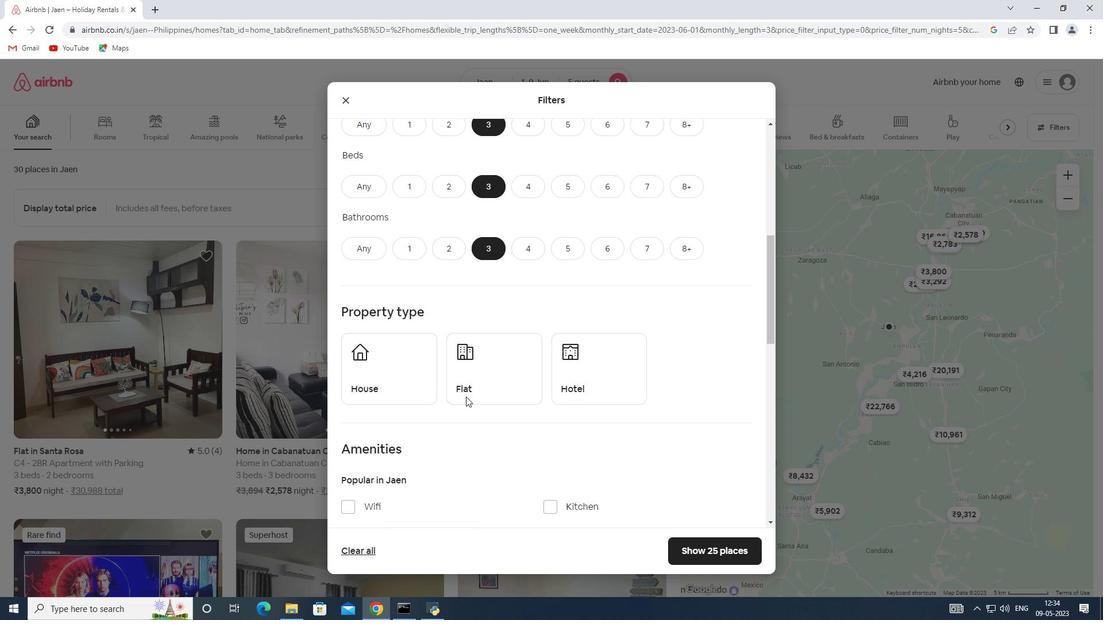 
Action: Mouse scrolled (466, 396) with delta (0, 0)
Screenshot: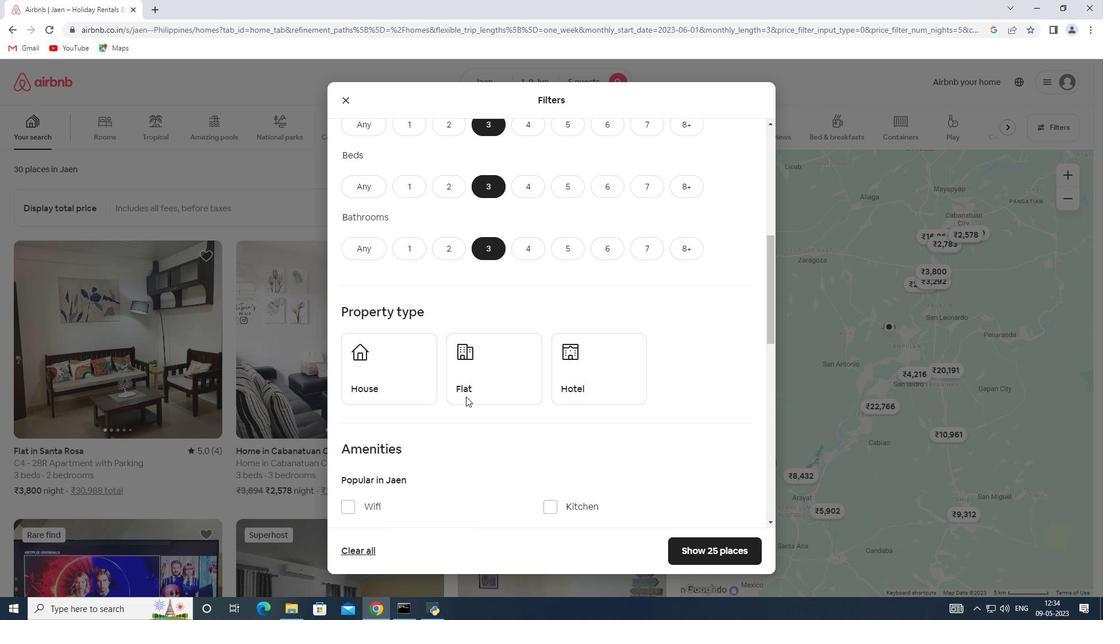 
Action: Mouse moved to (365, 273)
Screenshot: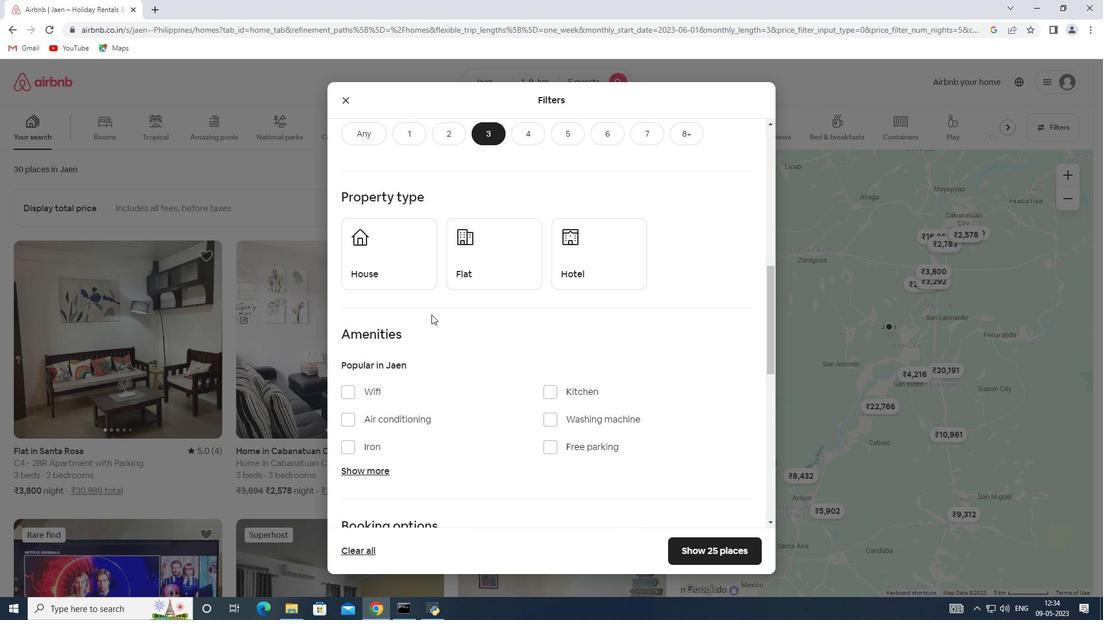 
Action: Mouse pressed left at (365, 273)
Screenshot: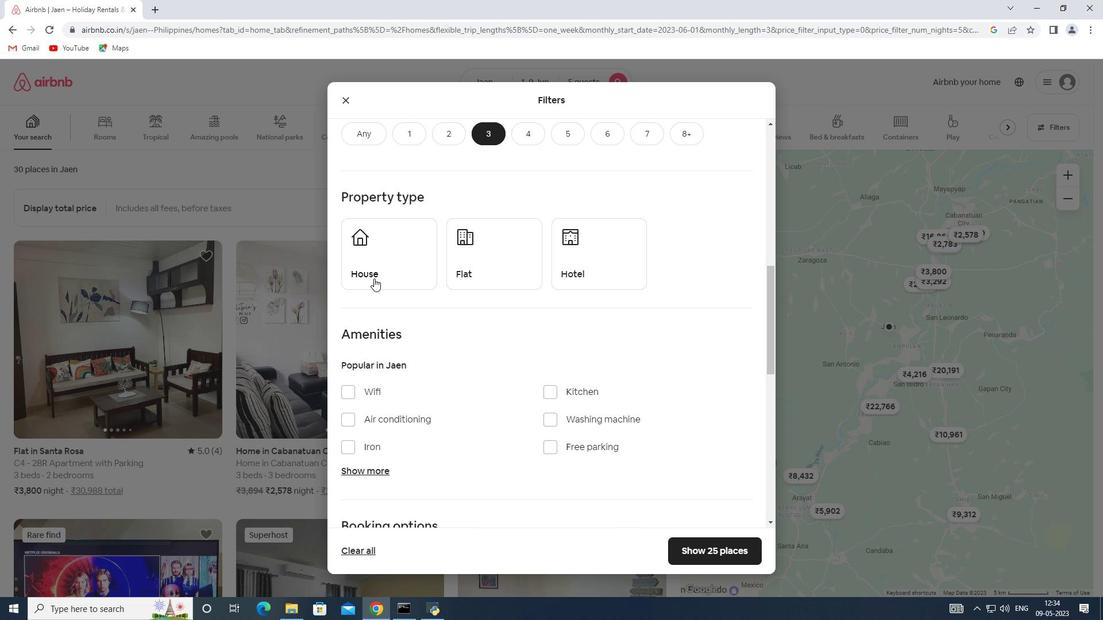 
Action: Mouse moved to (481, 273)
Screenshot: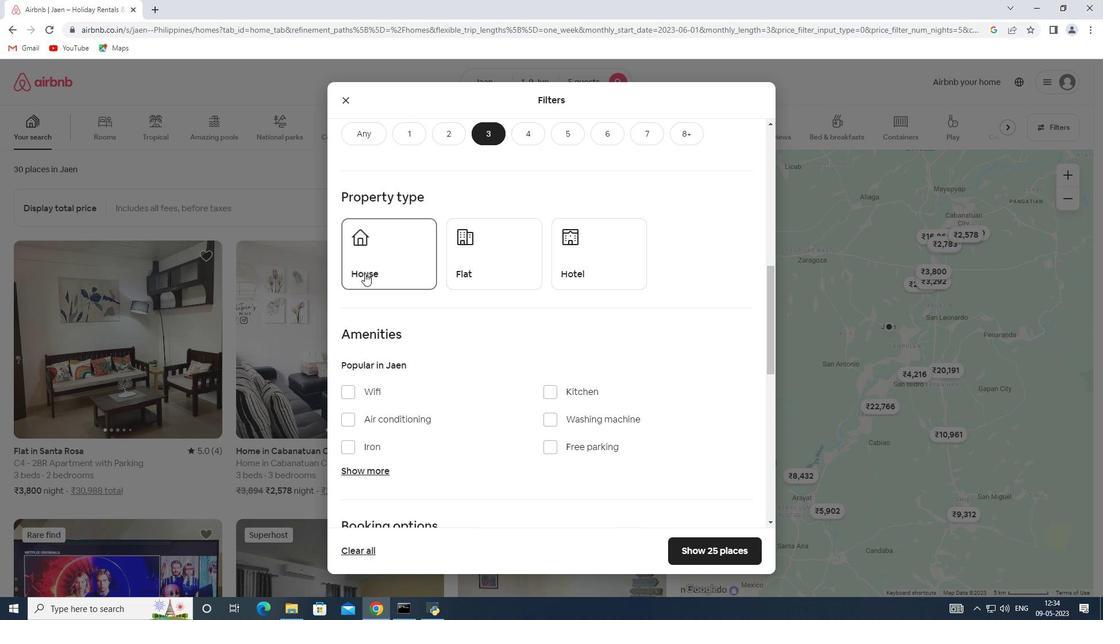 
Action: Mouse pressed left at (481, 273)
Screenshot: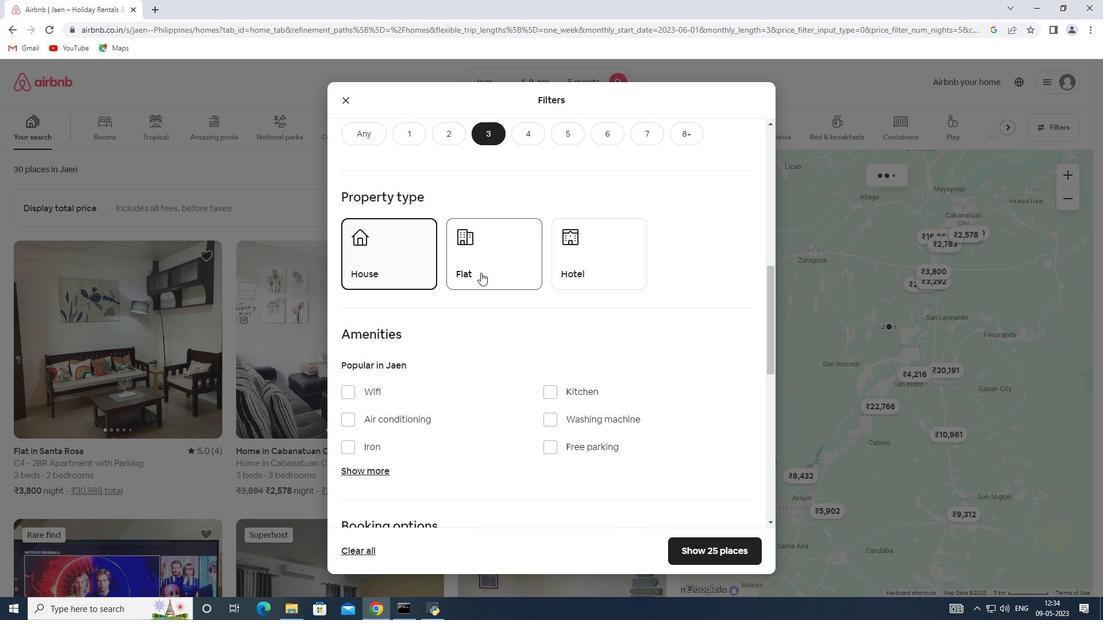 
Action: Mouse moved to (541, 277)
Screenshot: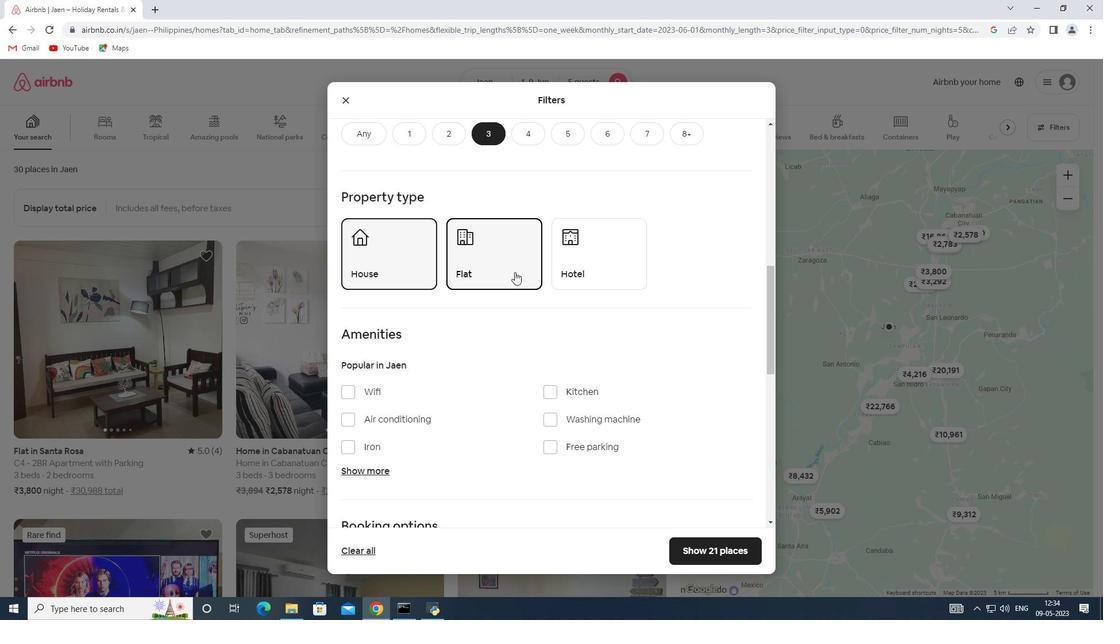 
Action: Mouse scrolled (541, 277) with delta (0, 0)
Screenshot: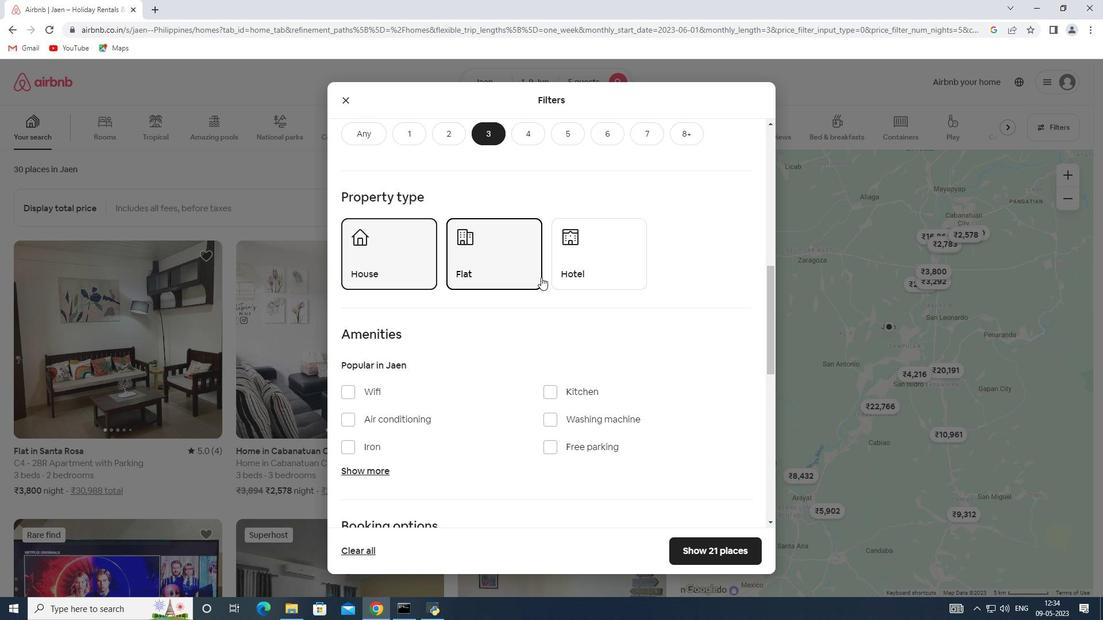 
Action: Mouse scrolled (541, 277) with delta (0, 0)
Screenshot: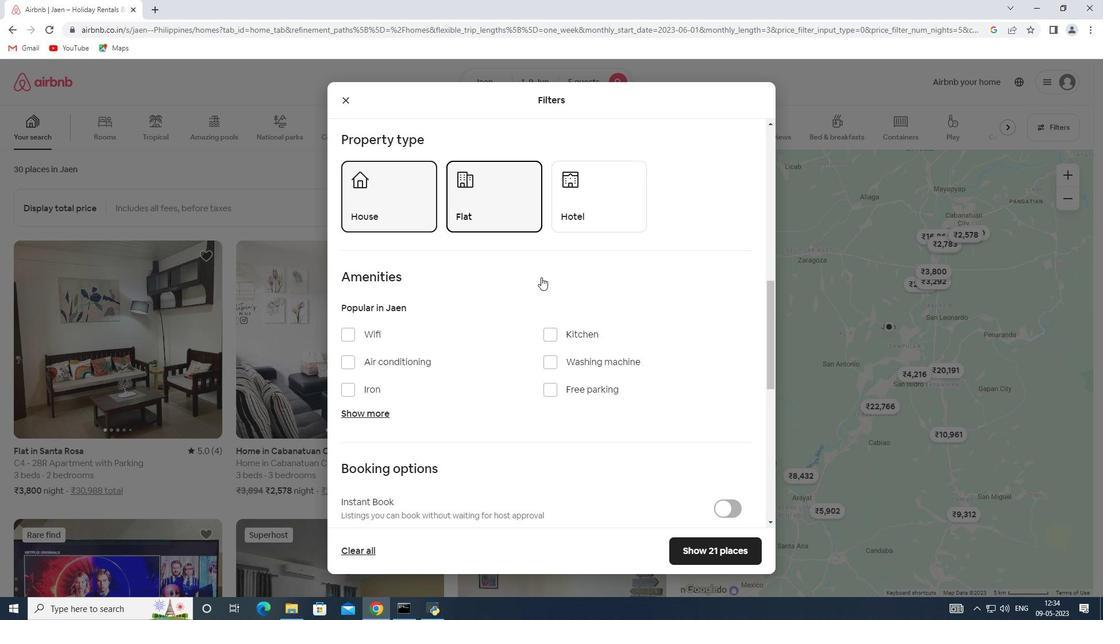 
Action: Mouse scrolled (541, 277) with delta (0, 0)
Screenshot: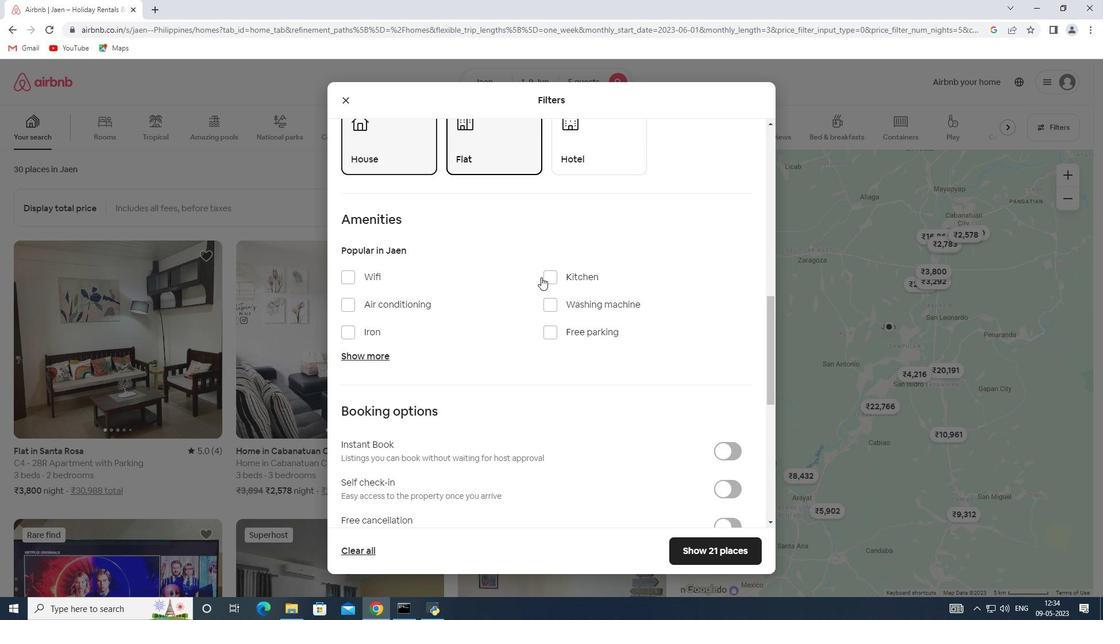 
Action: Mouse scrolled (541, 277) with delta (0, 0)
Screenshot: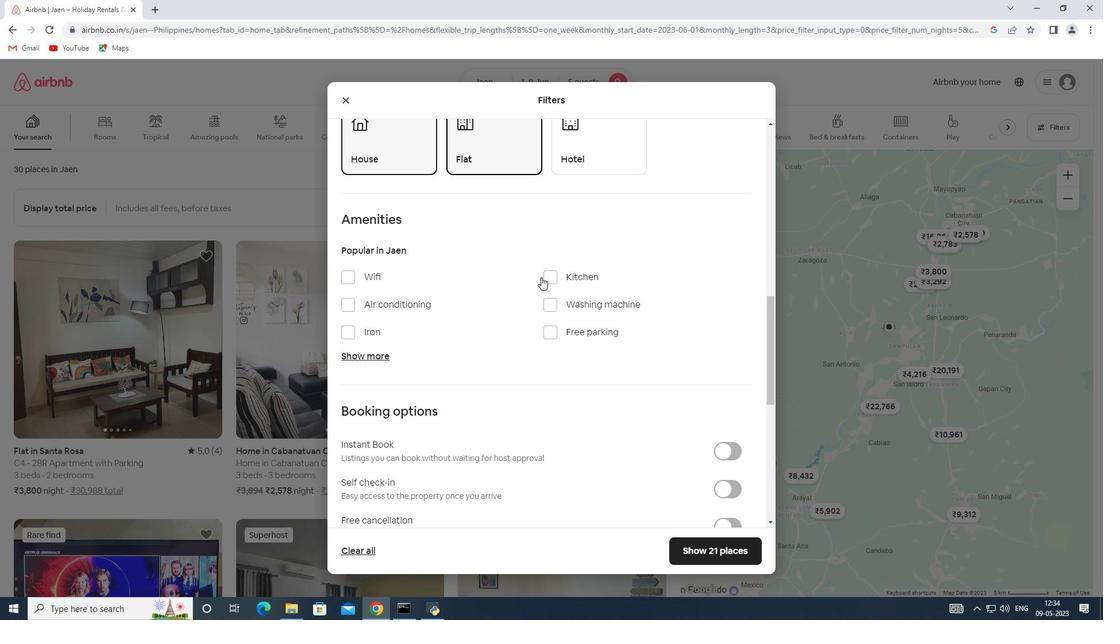 
Action: Mouse scrolled (541, 277) with delta (0, 0)
Screenshot: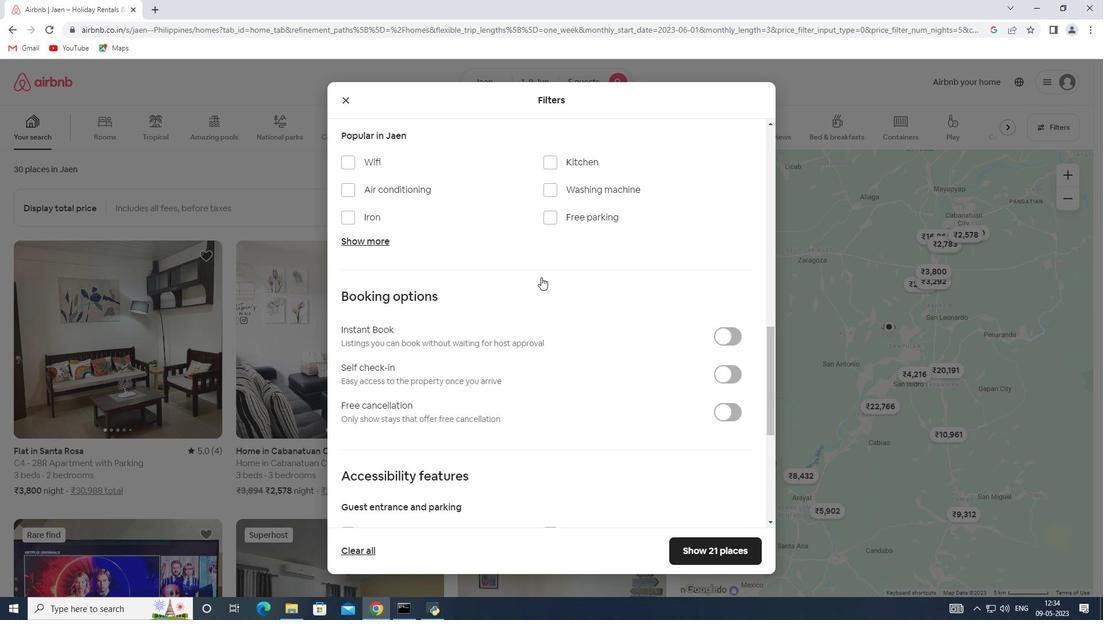 
Action: Mouse scrolled (541, 277) with delta (0, 0)
Screenshot: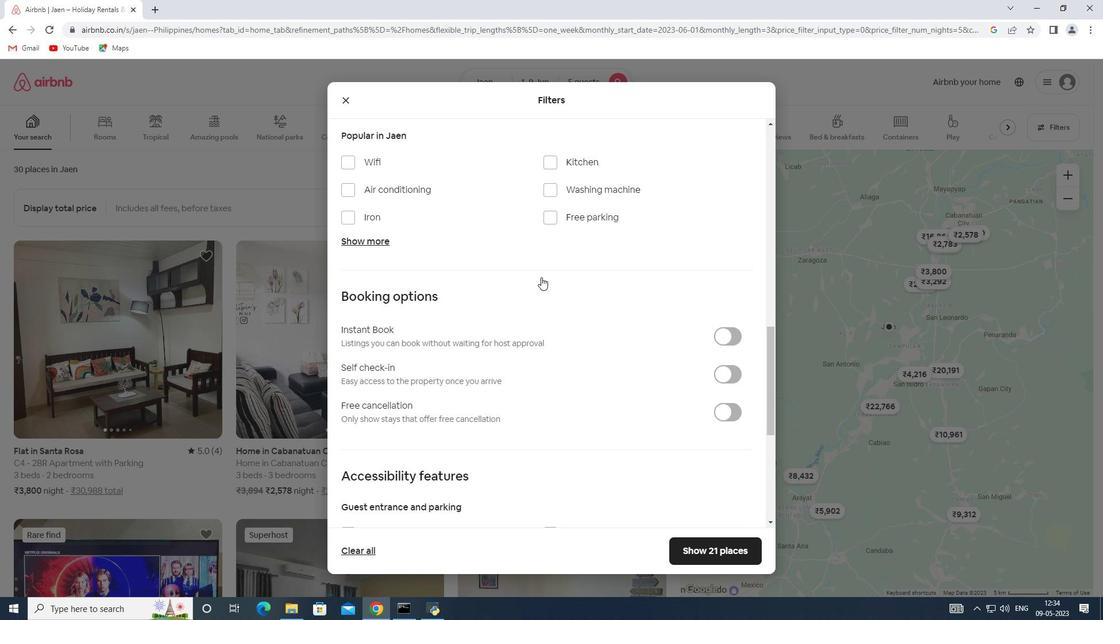 
Action: Mouse moved to (727, 254)
Screenshot: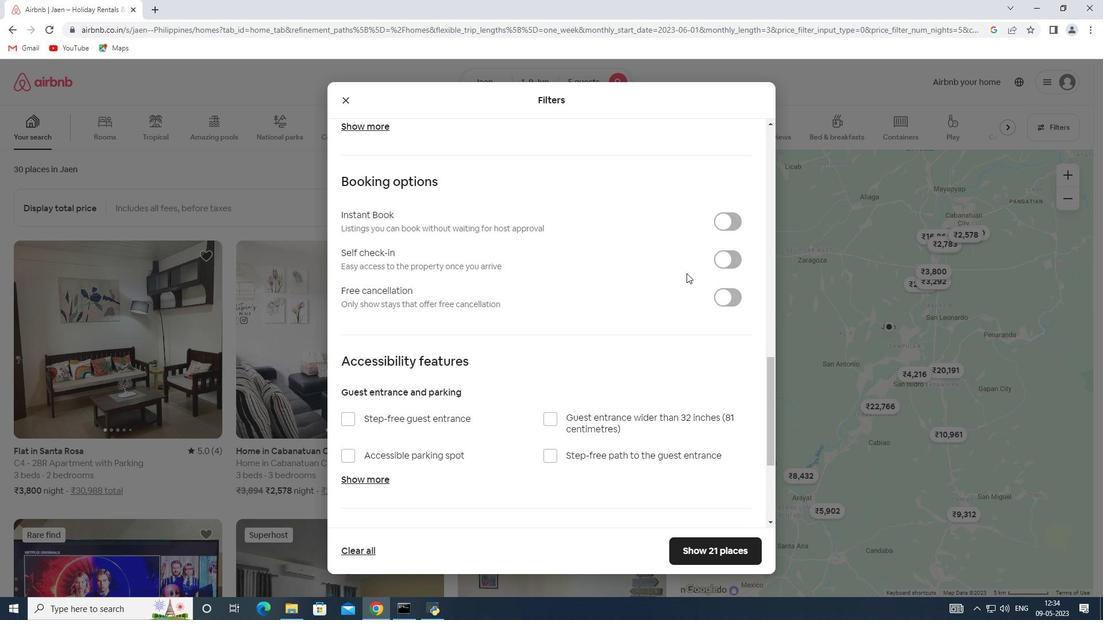 
Action: Mouse pressed left at (727, 254)
Screenshot: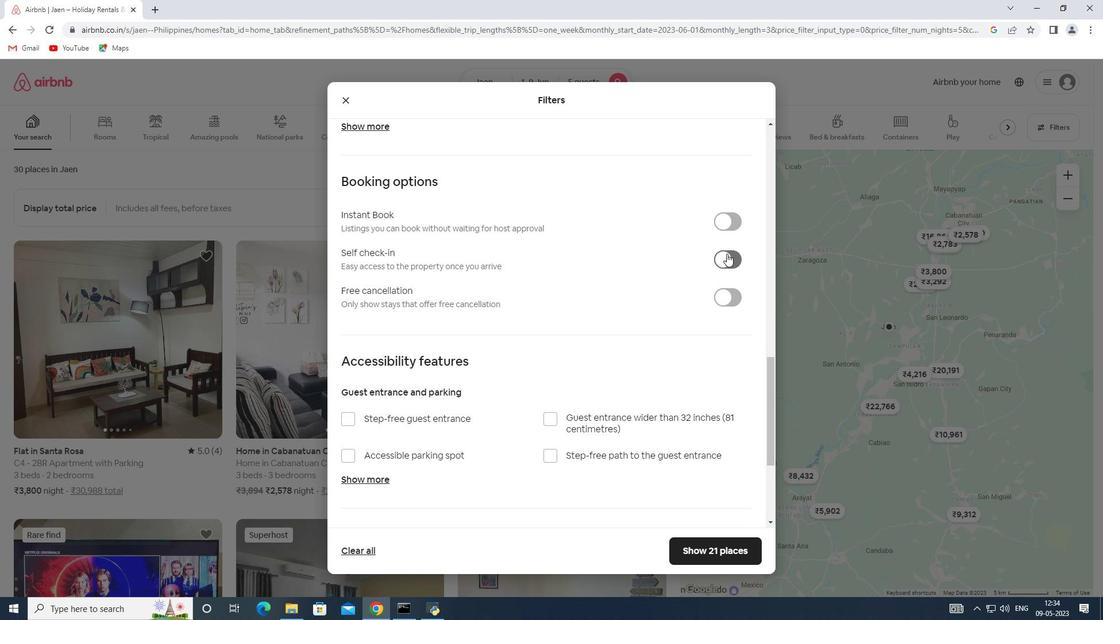 
Action: Mouse moved to (411, 287)
Screenshot: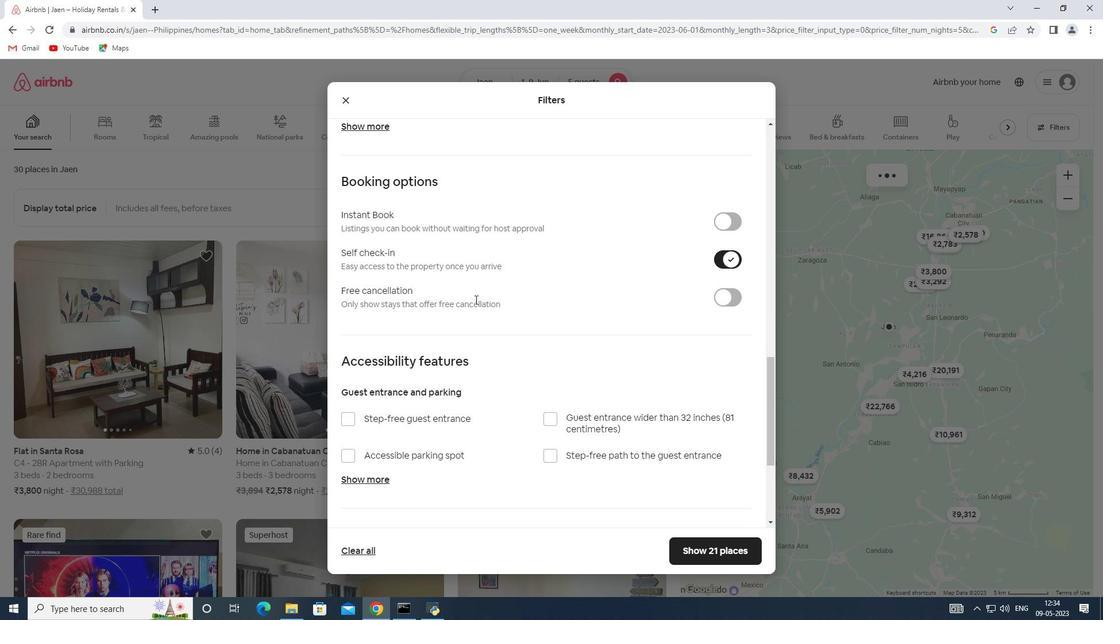 
Action: Mouse scrolled (411, 286) with delta (0, 0)
Screenshot: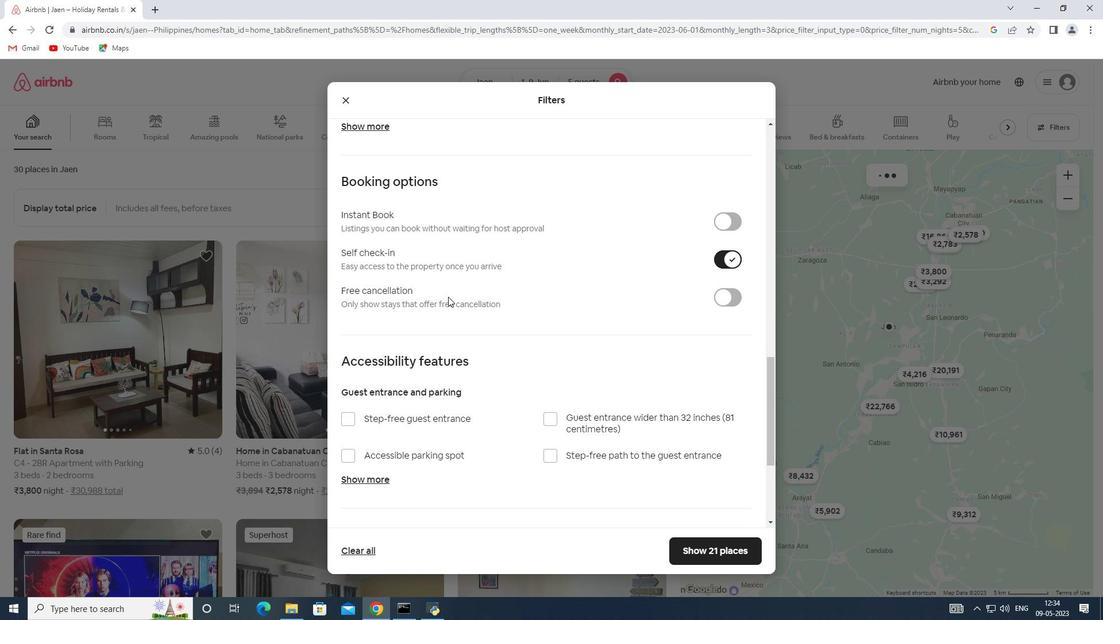 
Action: Mouse scrolled (411, 286) with delta (0, 0)
Screenshot: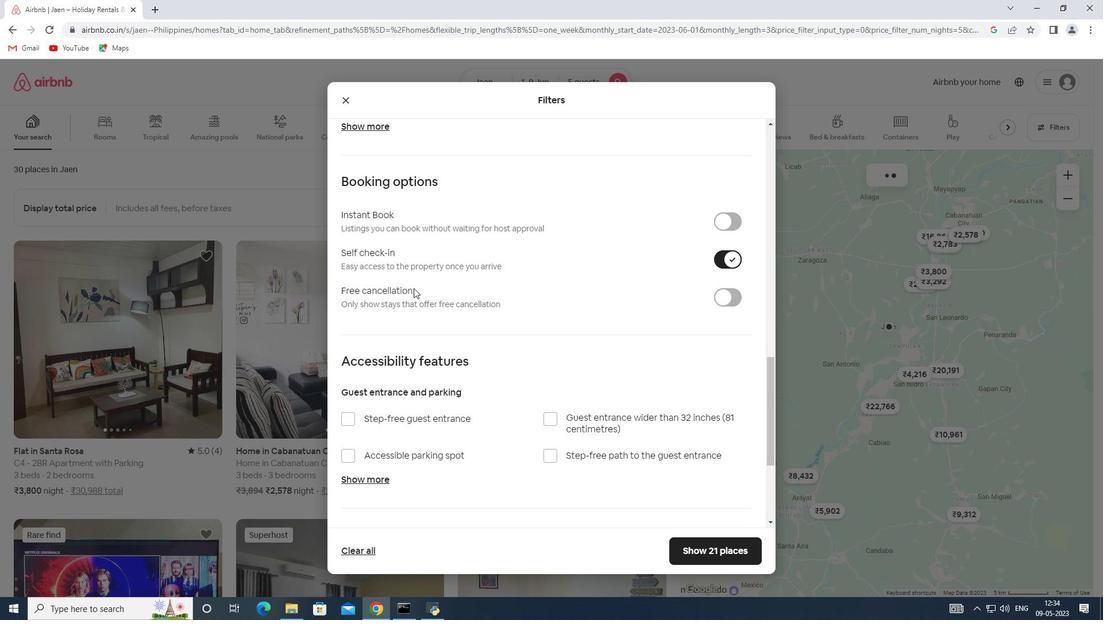
Action: Mouse scrolled (411, 286) with delta (0, 0)
Screenshot: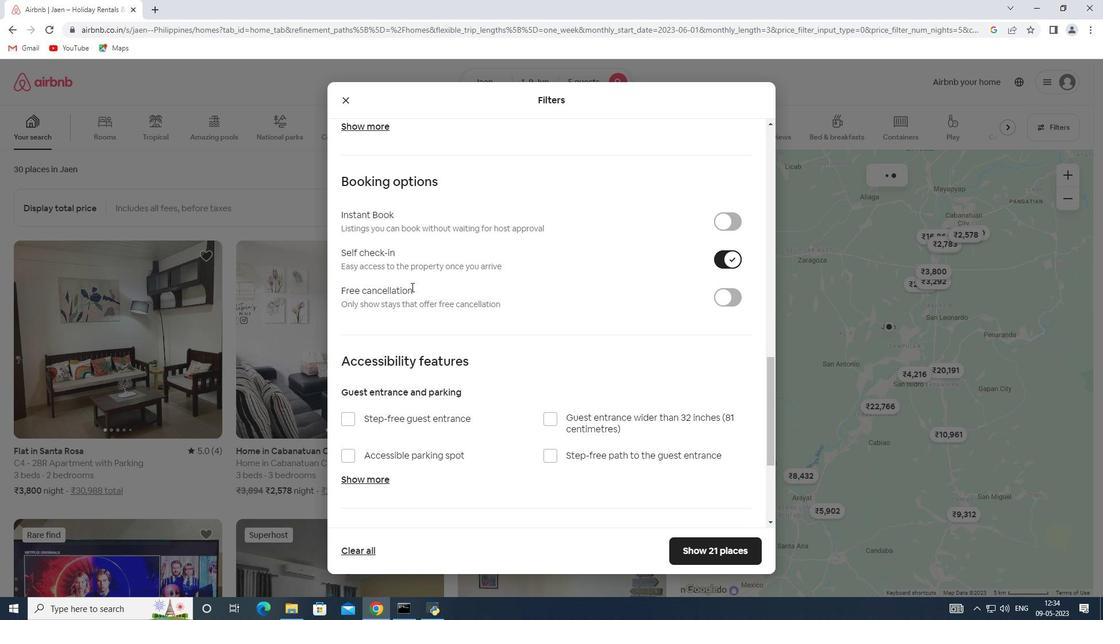 
Action: Mouse moved to (411, 287)
Screenshot: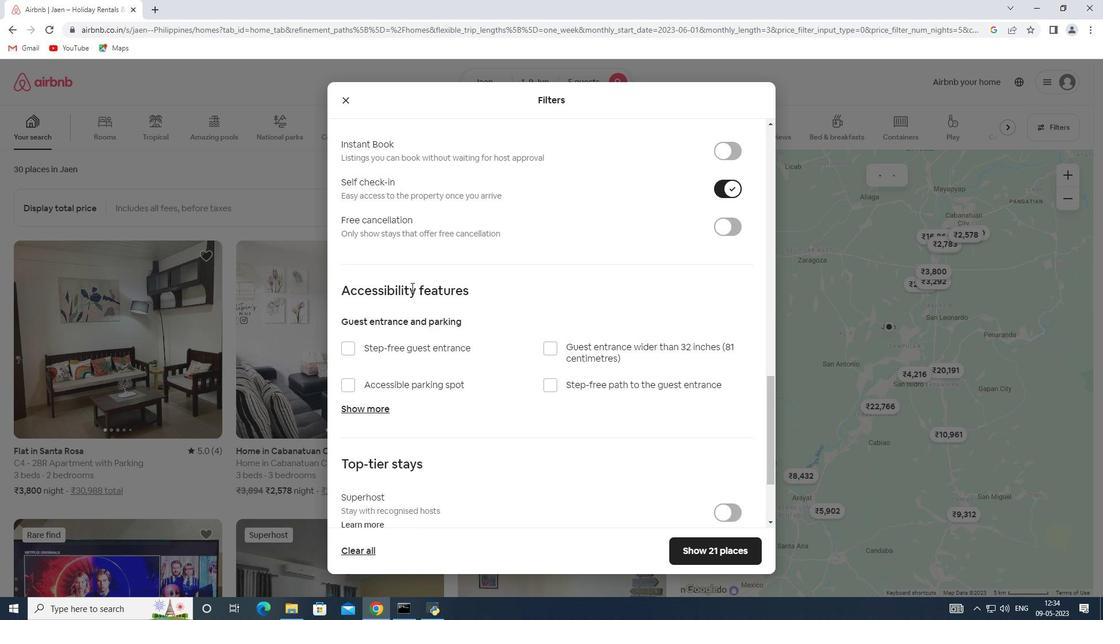 
Action: Mouse scrolled (411, 286) with delta (0, 0)
Screenshot: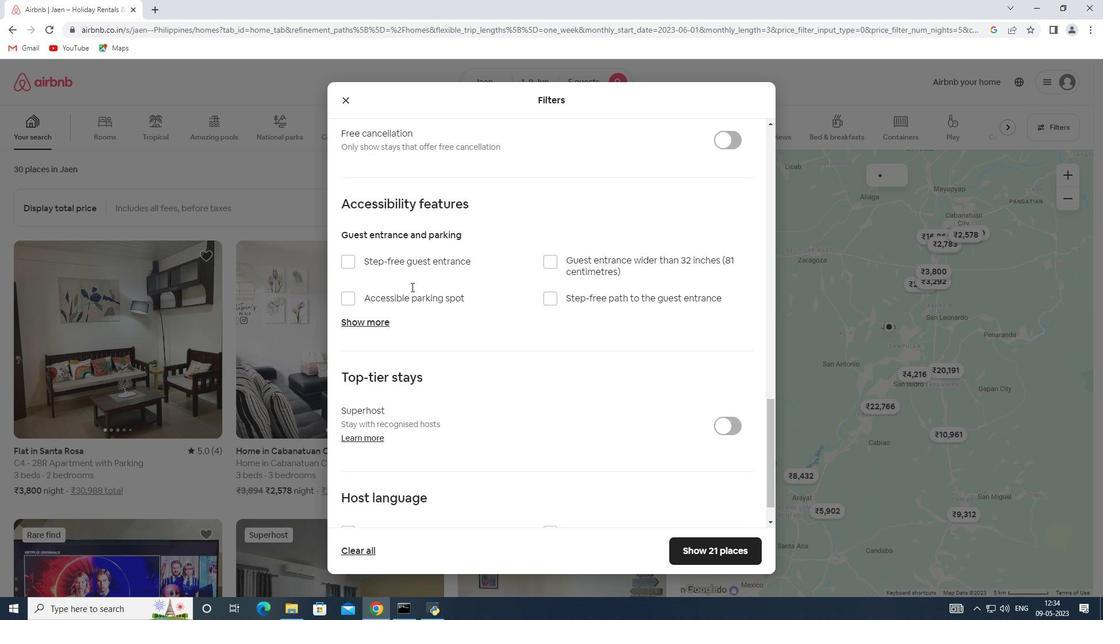 
Action: Mouse scrolled (411, 286) with delta (0, 0)
Screenshot: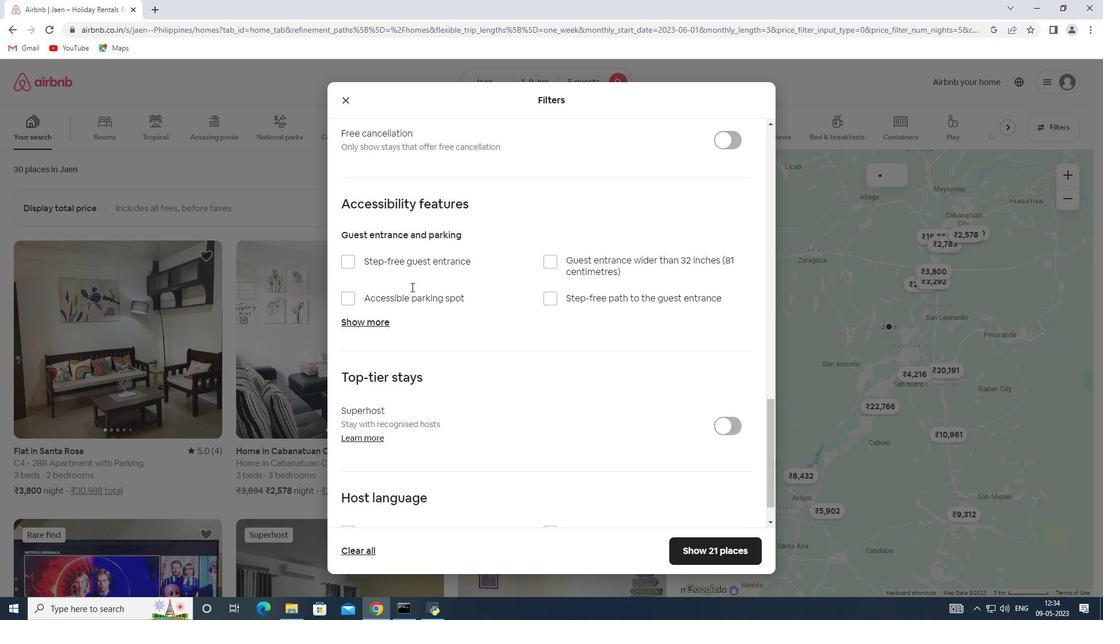 
Action: Mouse scrolled (411, 286) with delta (0, 0)
Screenshot: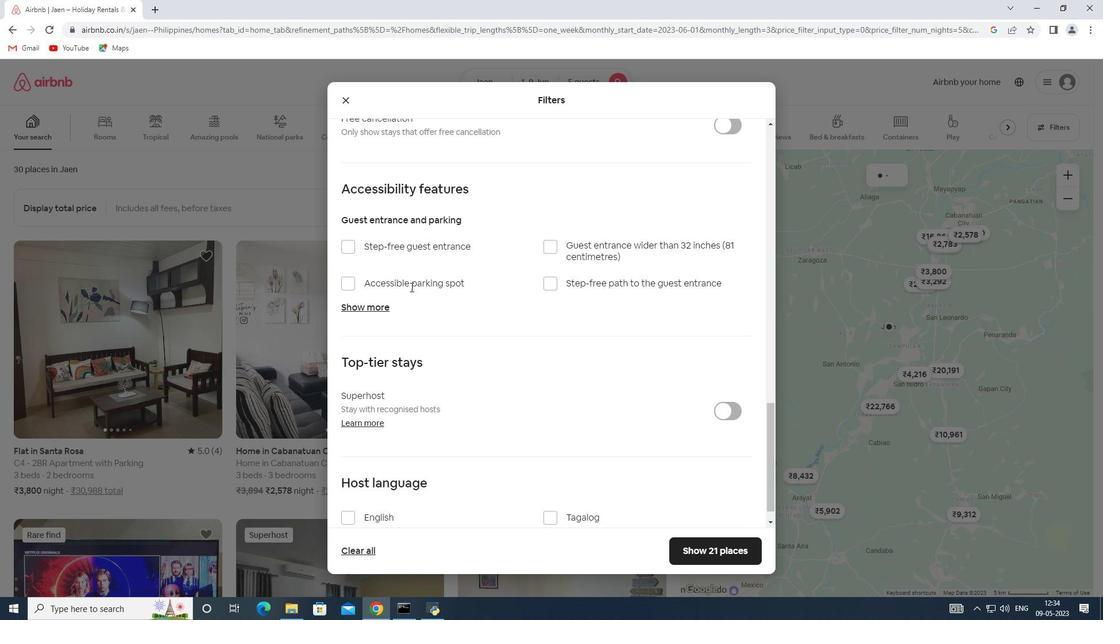 
Action: Mouse moved to (403, 341)
Screenshot: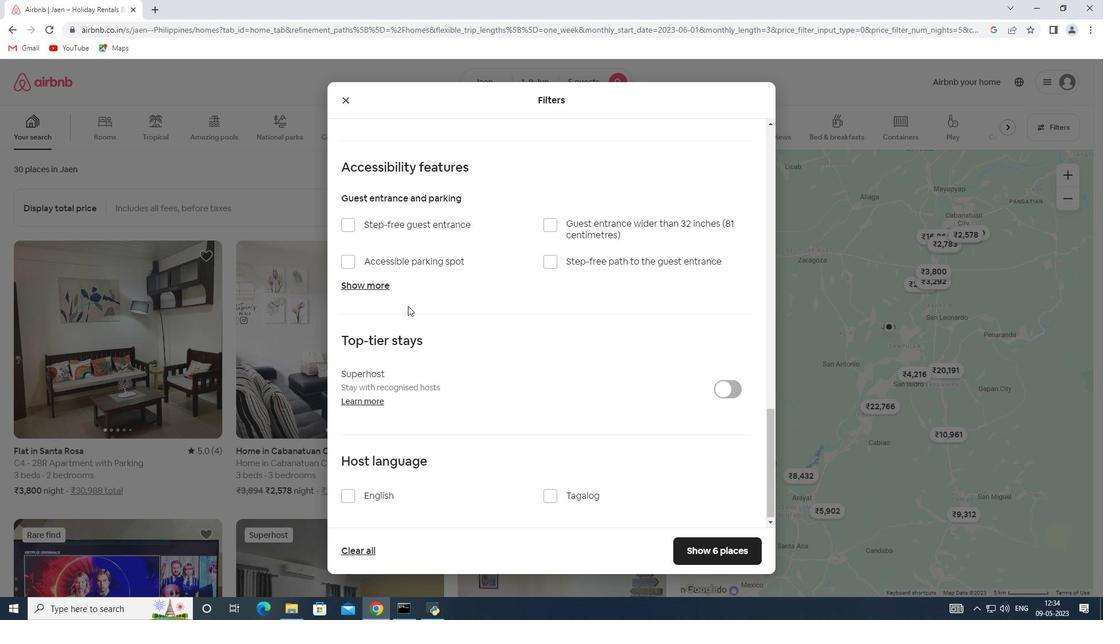 
Action: Mouse scrolled (403, 340) with delta (0, 0)
Screenshot: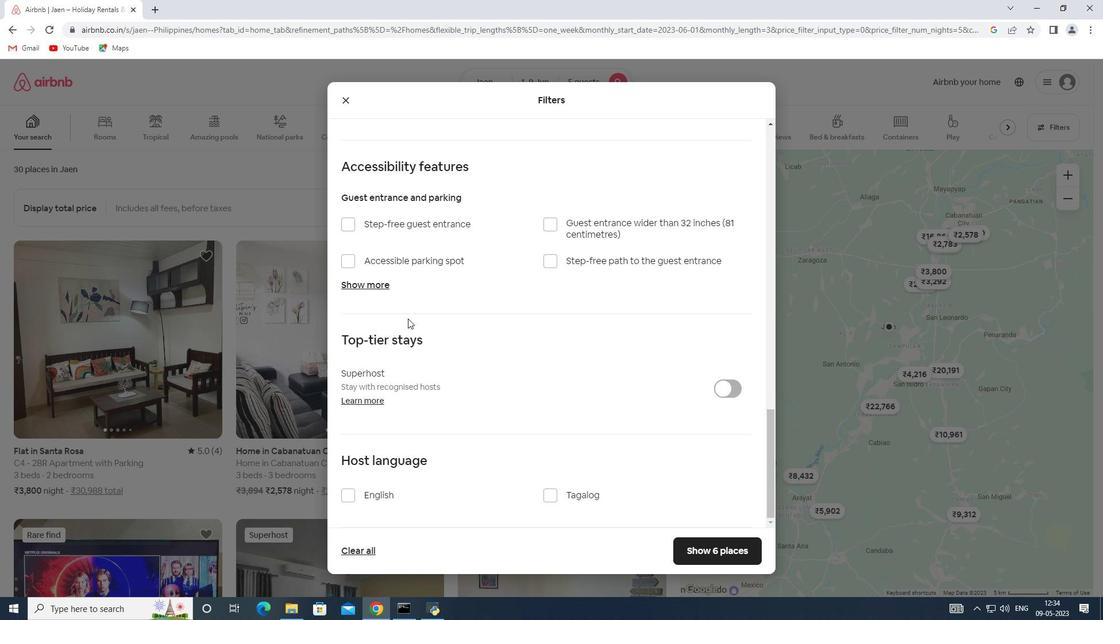 
Action: Mouse scrolled (403, 340) with delta (0, 0)
Screenshot: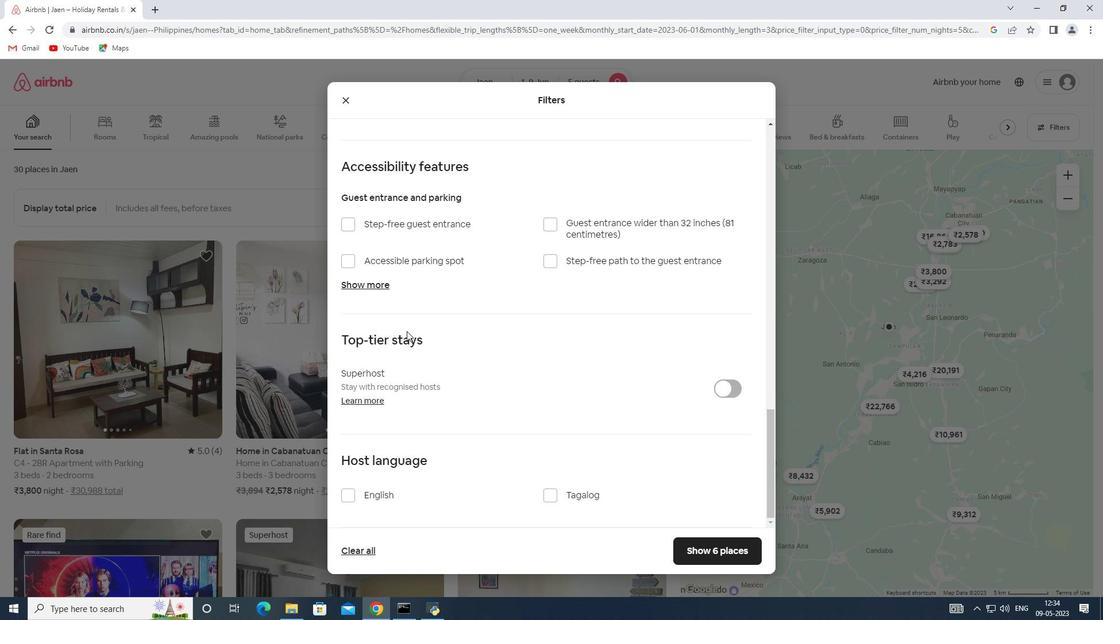 
Action: Mouse moved to (403, 343)
Screenshot: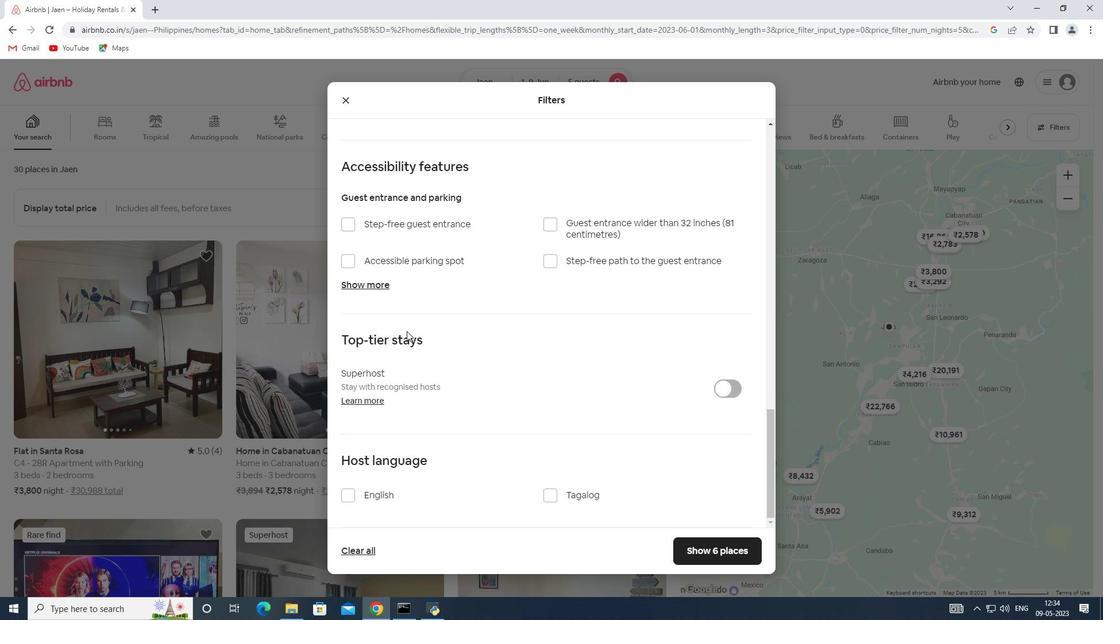 
Action: Mouse scrolled (403, 343) with delta (0, 0)
Screenshot: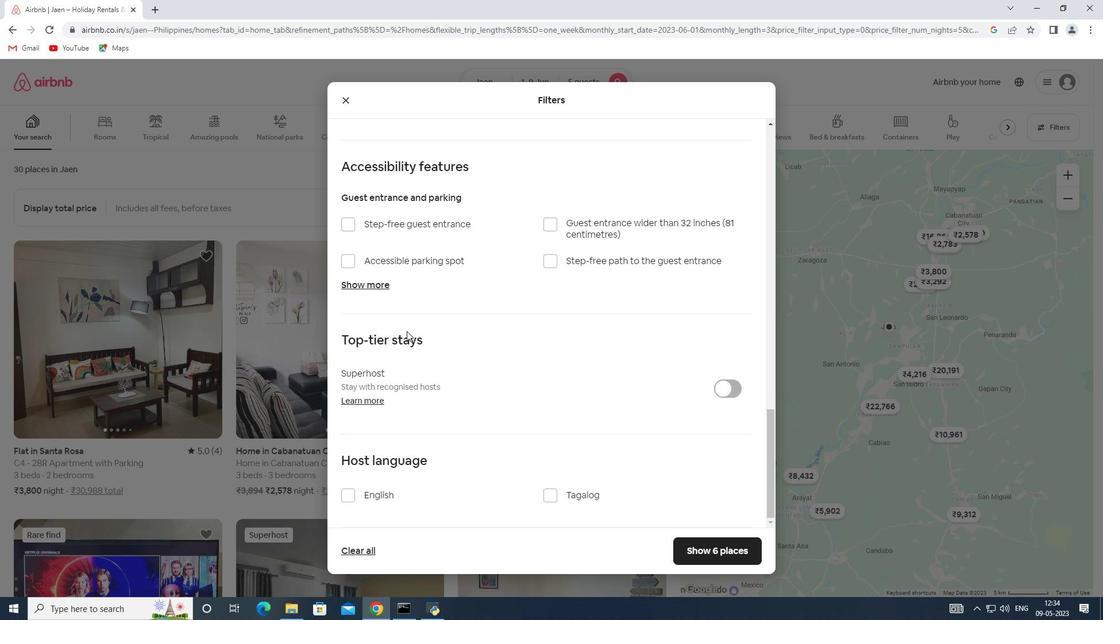 
Action: Mouse moved to (353, 491)
Screenshot: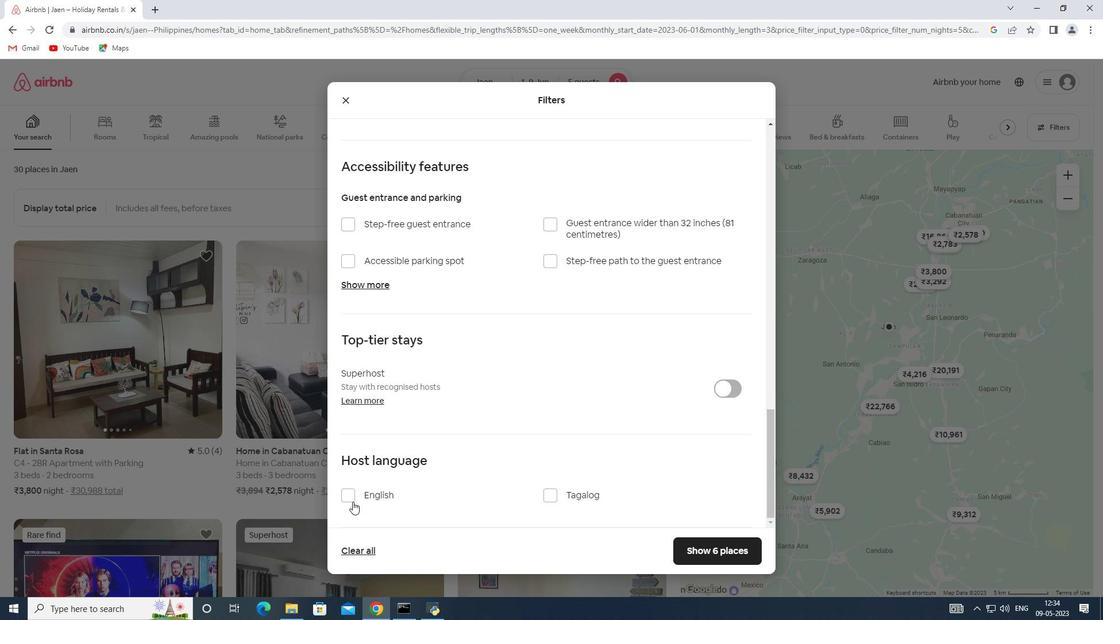
Action: Mouse pressed left at (353, 491)
Screenshot: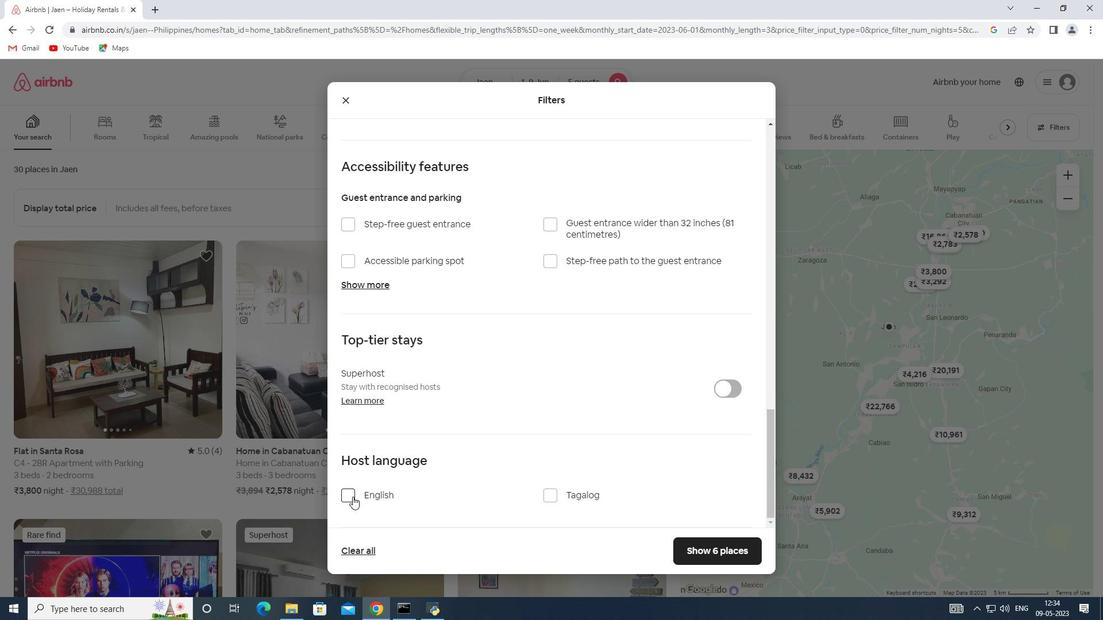 
Action: Mouse moved to (722, 554)
Screenshot: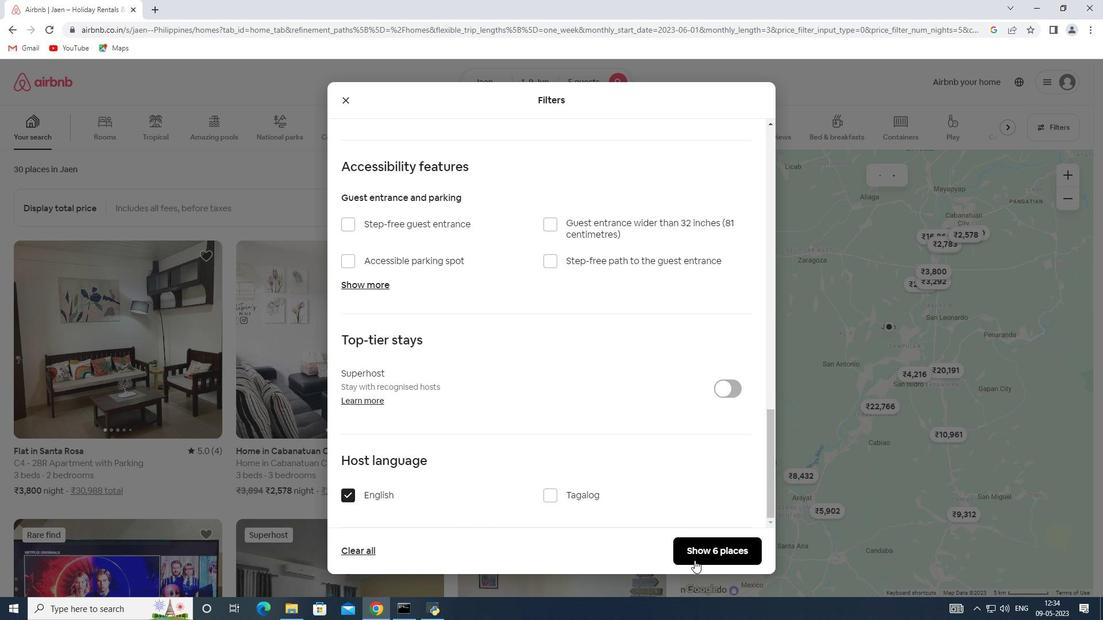 
Action: Mouse pressed left at (722, 554)
Screenshot: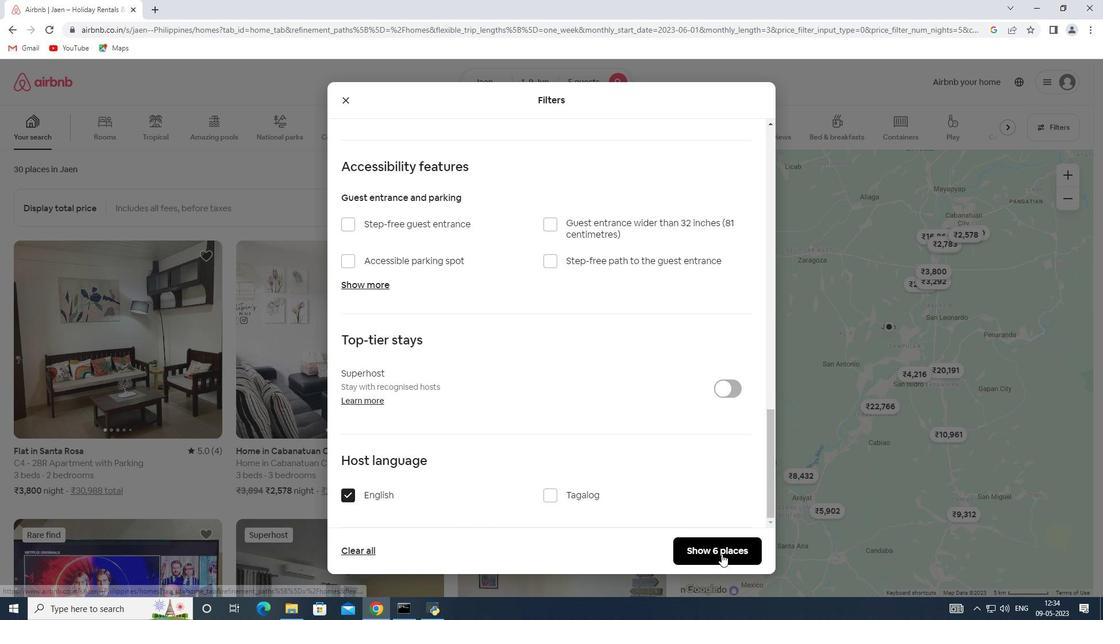 
